 Task: Send an email with the signature Allison Brown with the subject 'Request for feedback' and the message 'I am writing to confirm our meeting time.' from softage.1@softage.net to softage.8@softage.net with an attached document Business_plan.docx and move the email from Sent Items to the folder Recipes
Action: Mouse moved to (101, 454)
Screenshot: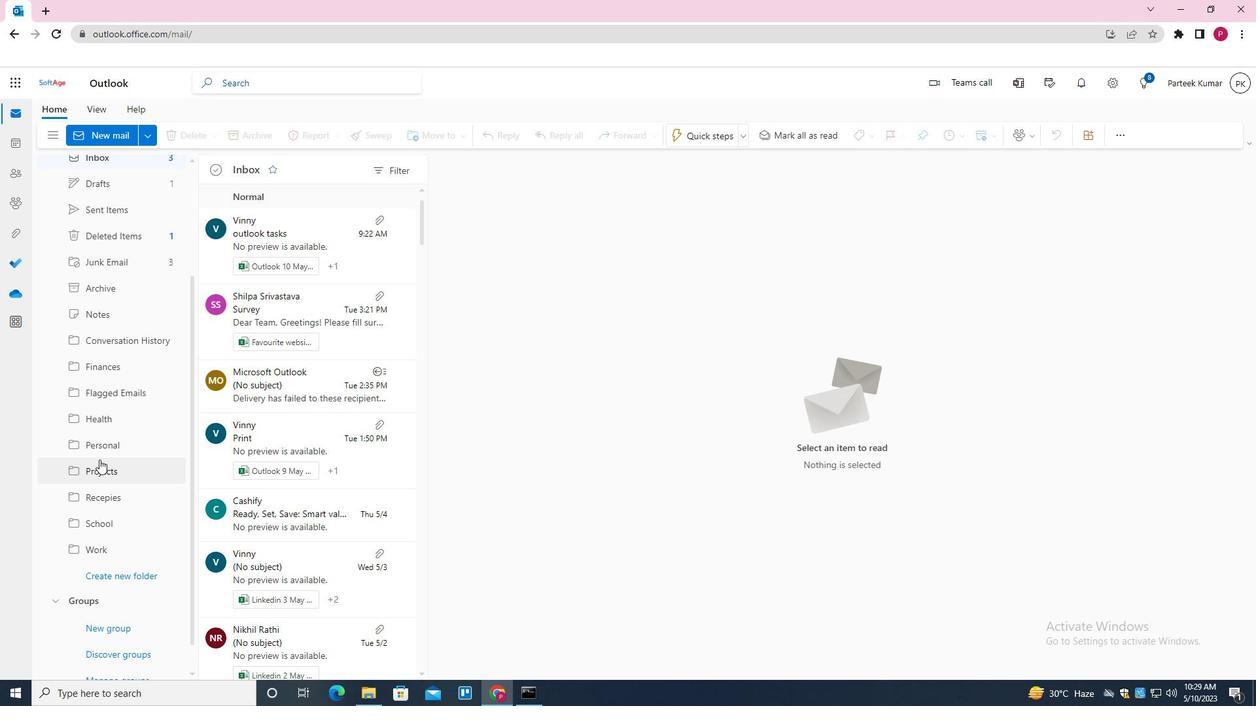 
Action: Mouse scrolled (101, 454) with delta (0, 0)
Screenshot: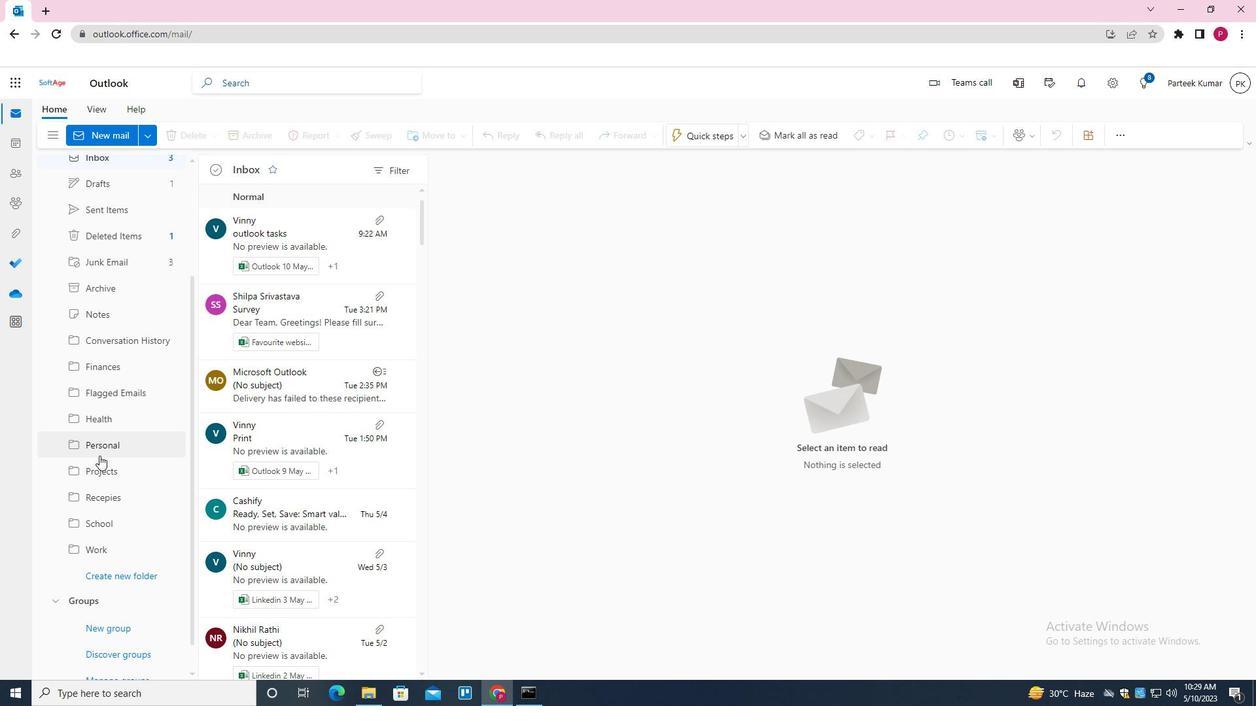 
Action: Mouse moved to (102, 452)
Screenshot: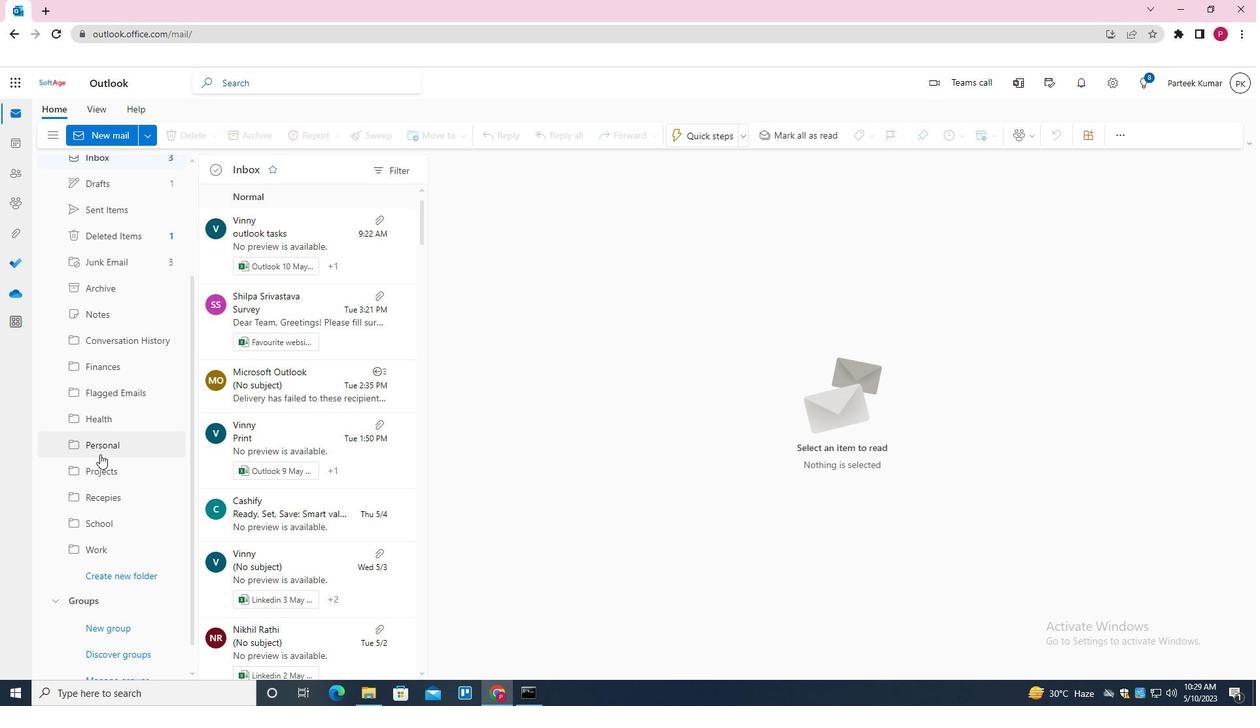 
Action: Mouse scrolled (102, 453) with delta (0, 0)
Screenshot: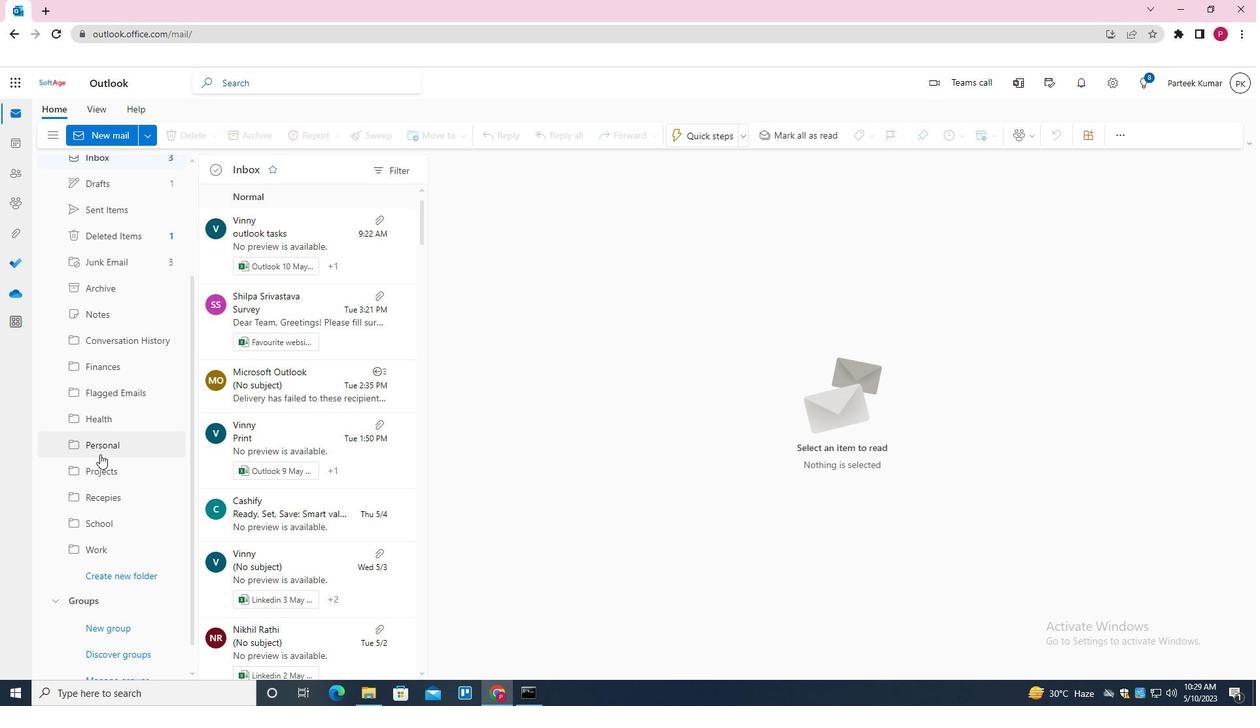 
Action: Mouse moved to (104, 452)
Screenshot: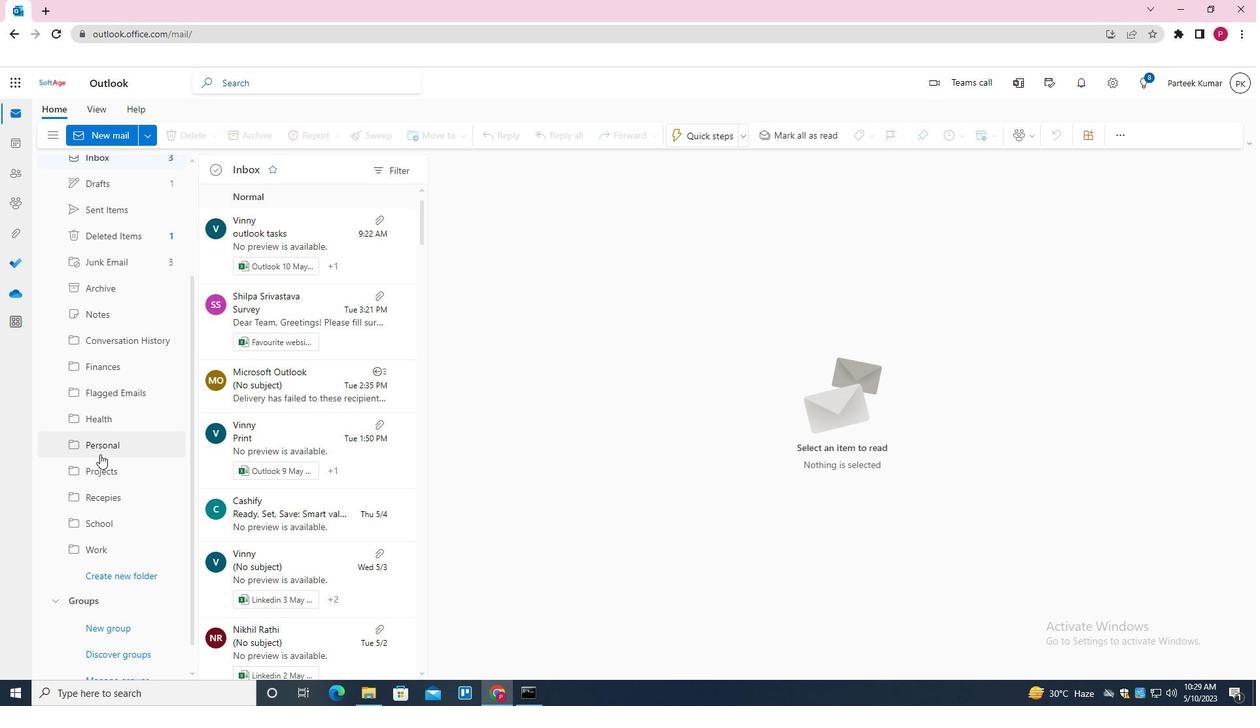 
Action: Mouse scrolled (104, 452) with delta (0, 0)
Screenshot: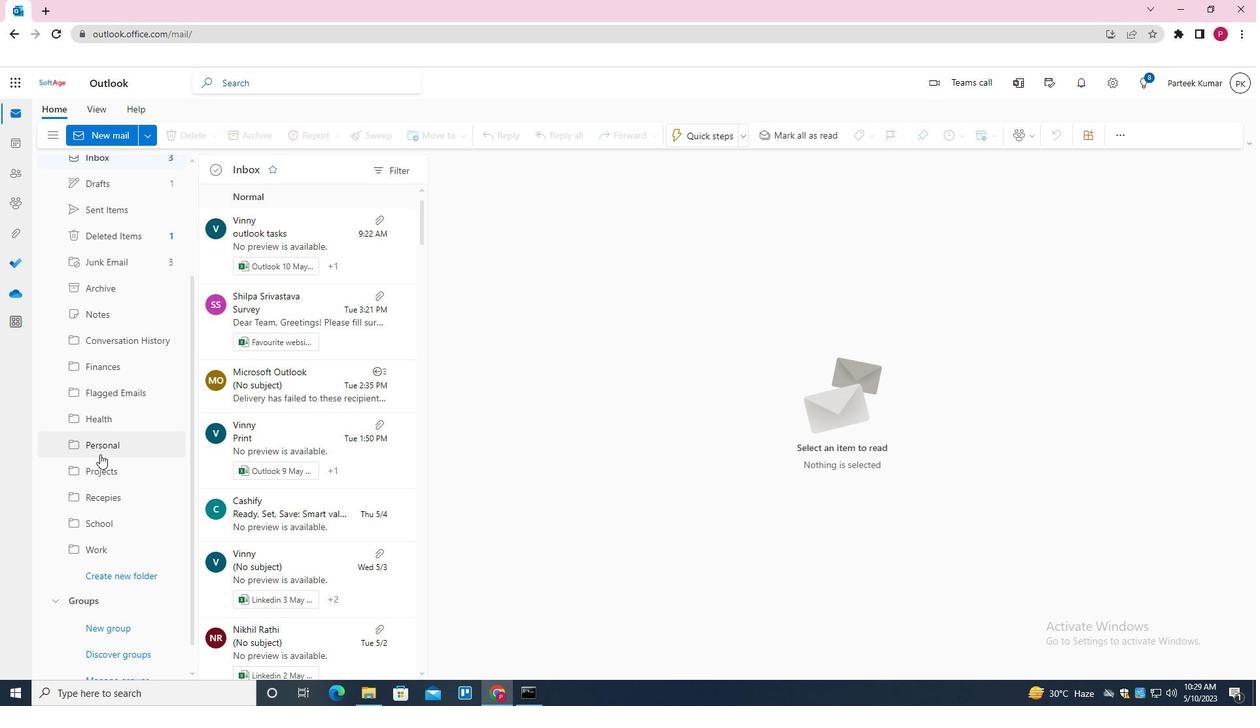 
Action: Mouse moved to (108, 449)
Screenshot: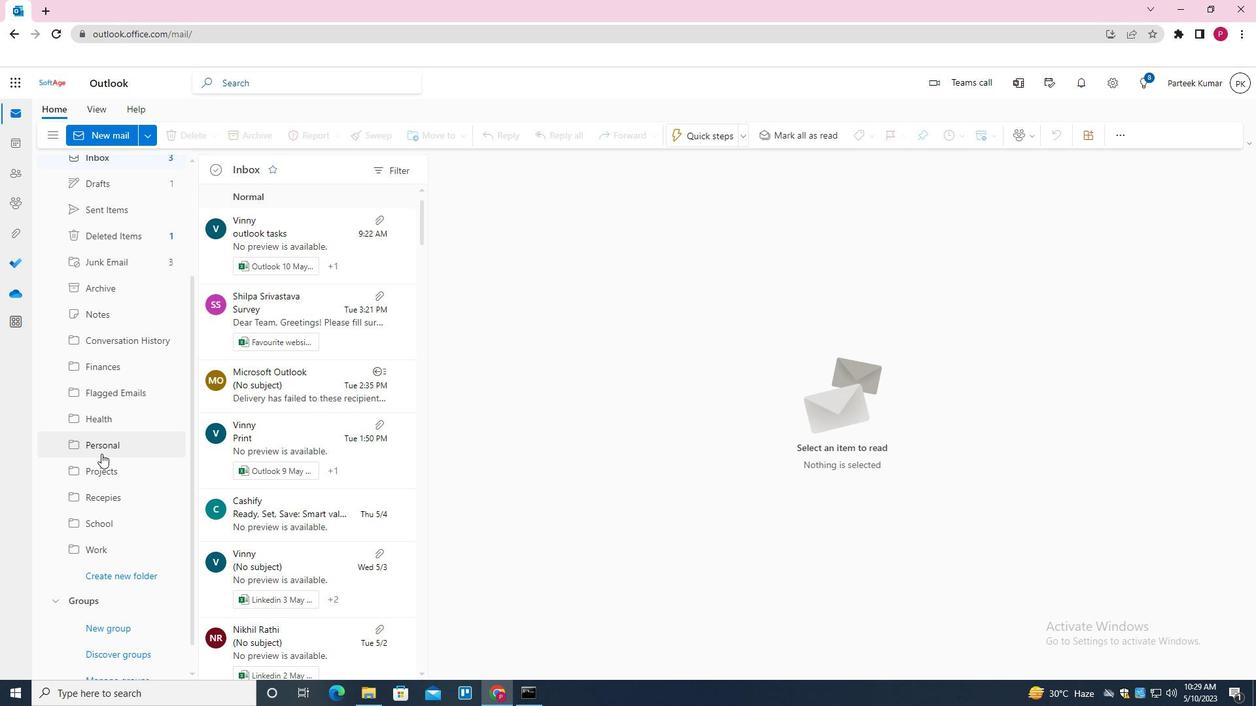
Action: Mouse scrolled (108, 450) with delta (0, 0)
Screenshot: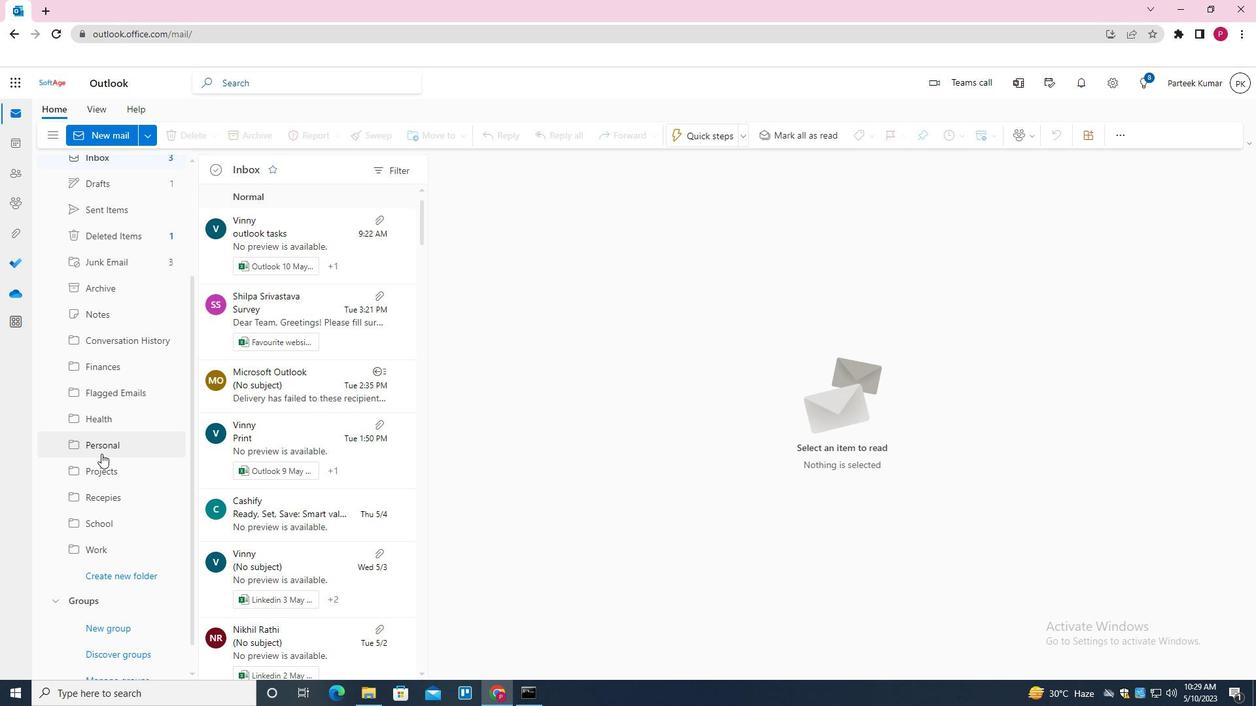 
Action: Mouse moved to (115, 137)
Screenshot: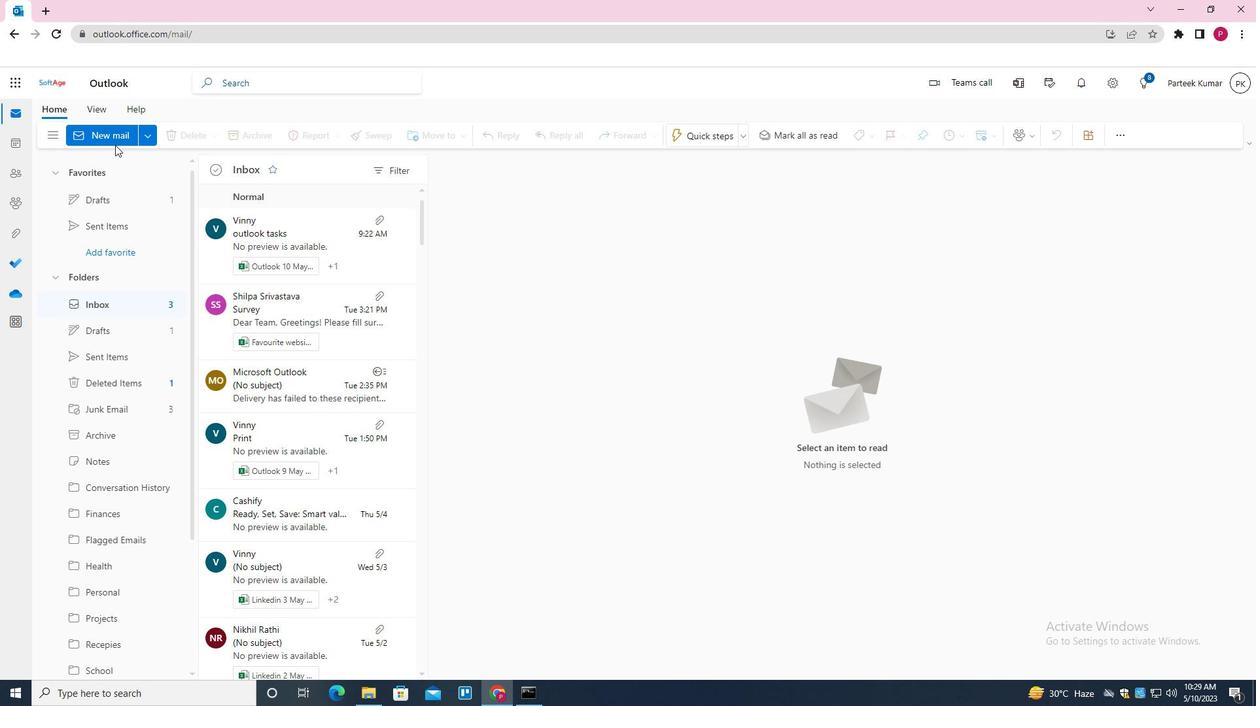 
Action: Mouse pressed left at (115, 137)
Screenshot: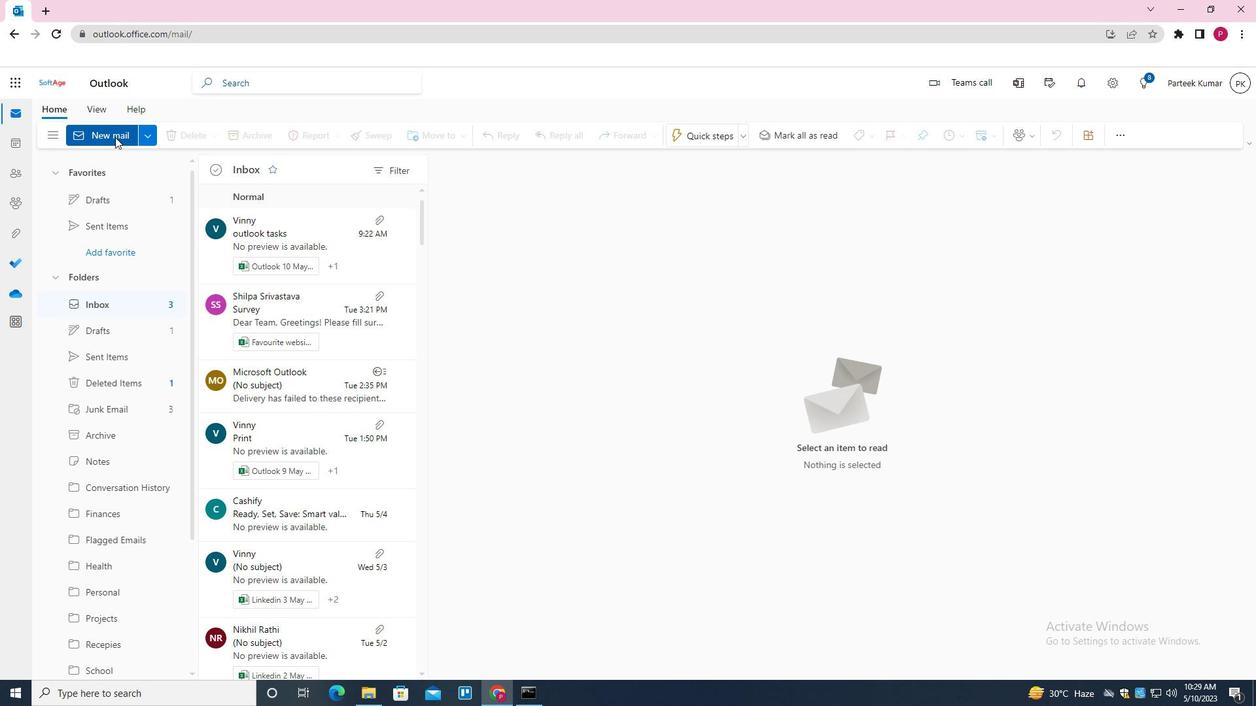 
Action: Mouse moved to (514, 321)
Screenshot: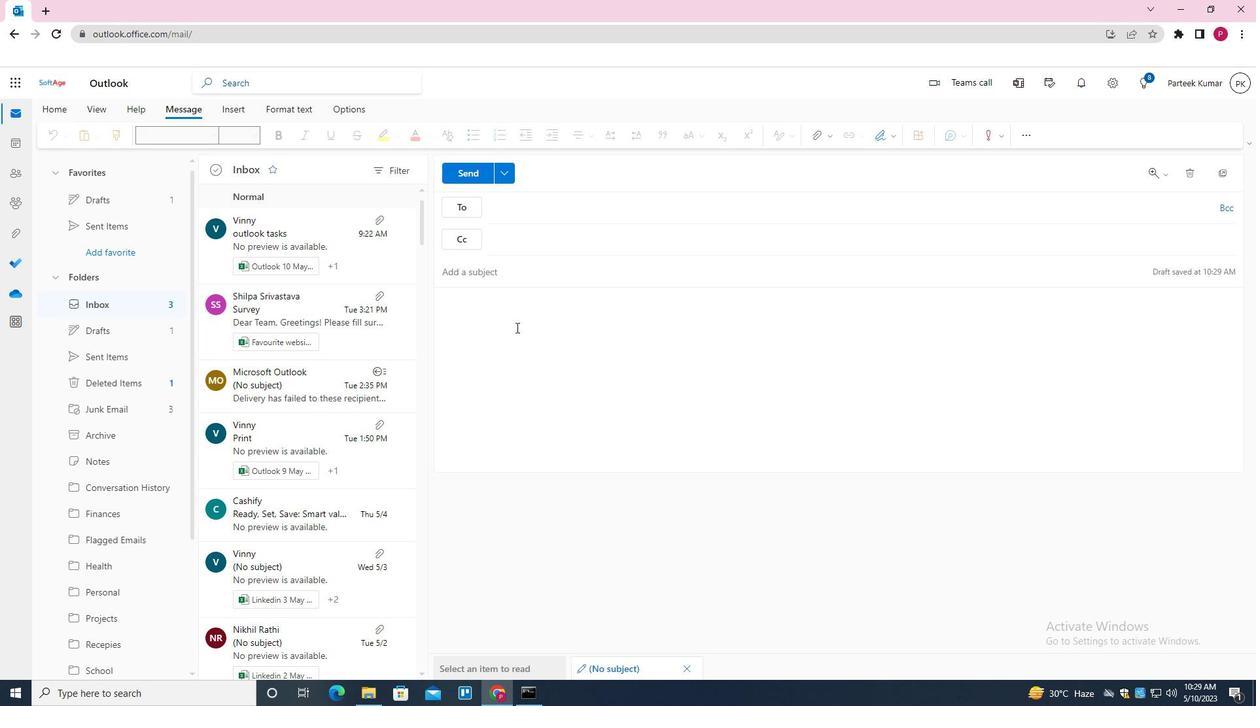 
Action: Mouse pressed left at (514, 321)
Screenshot: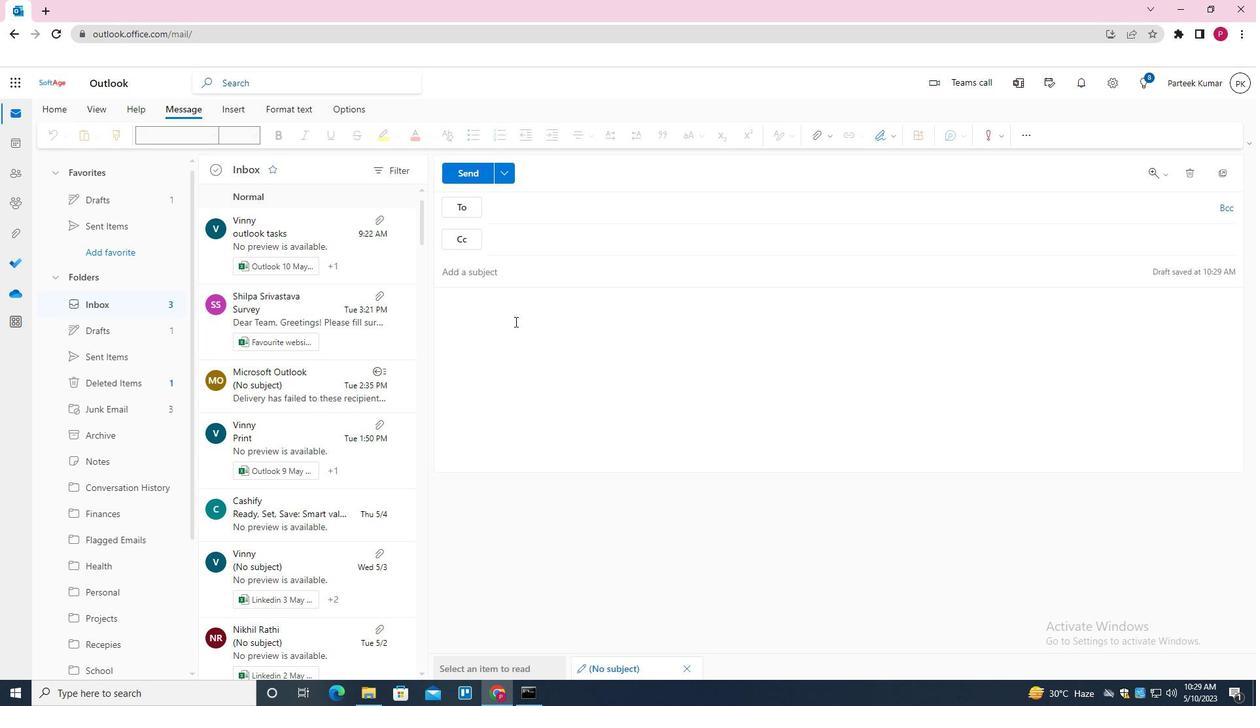 
Action: Mouse moved to (897, 134)
Screenshot: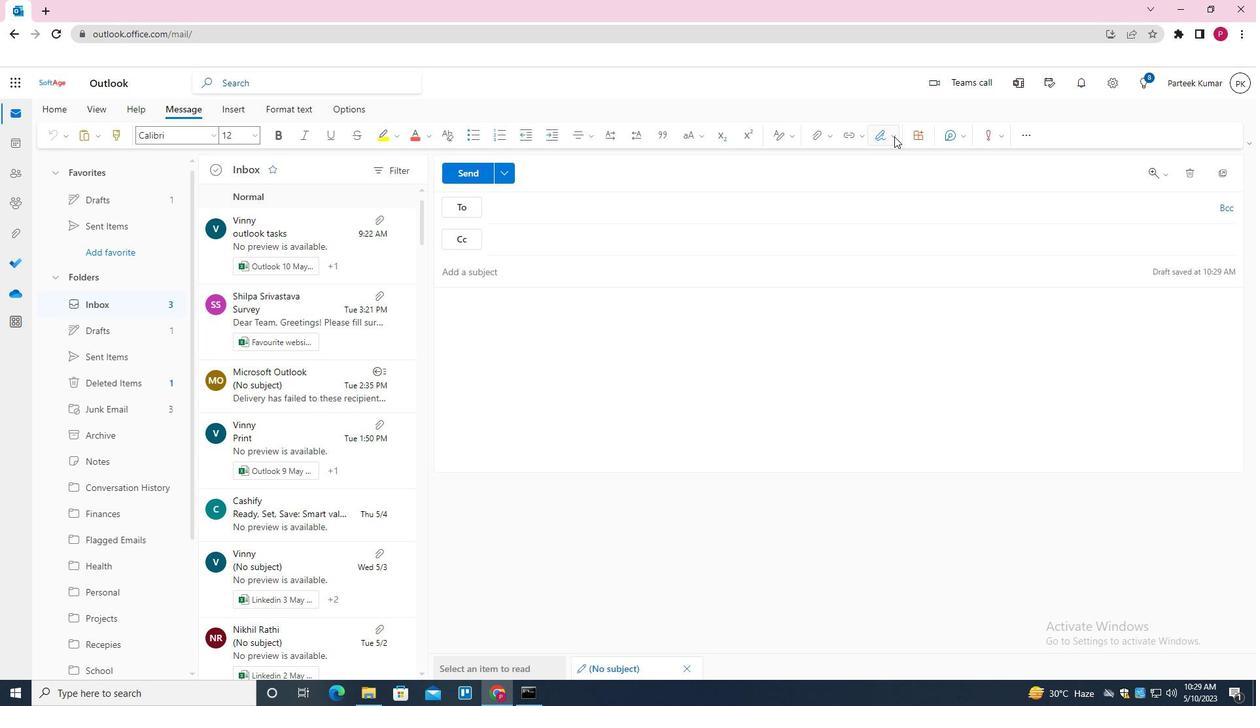 
Action: Mouse pressed left at (897, 134)
Screenshot: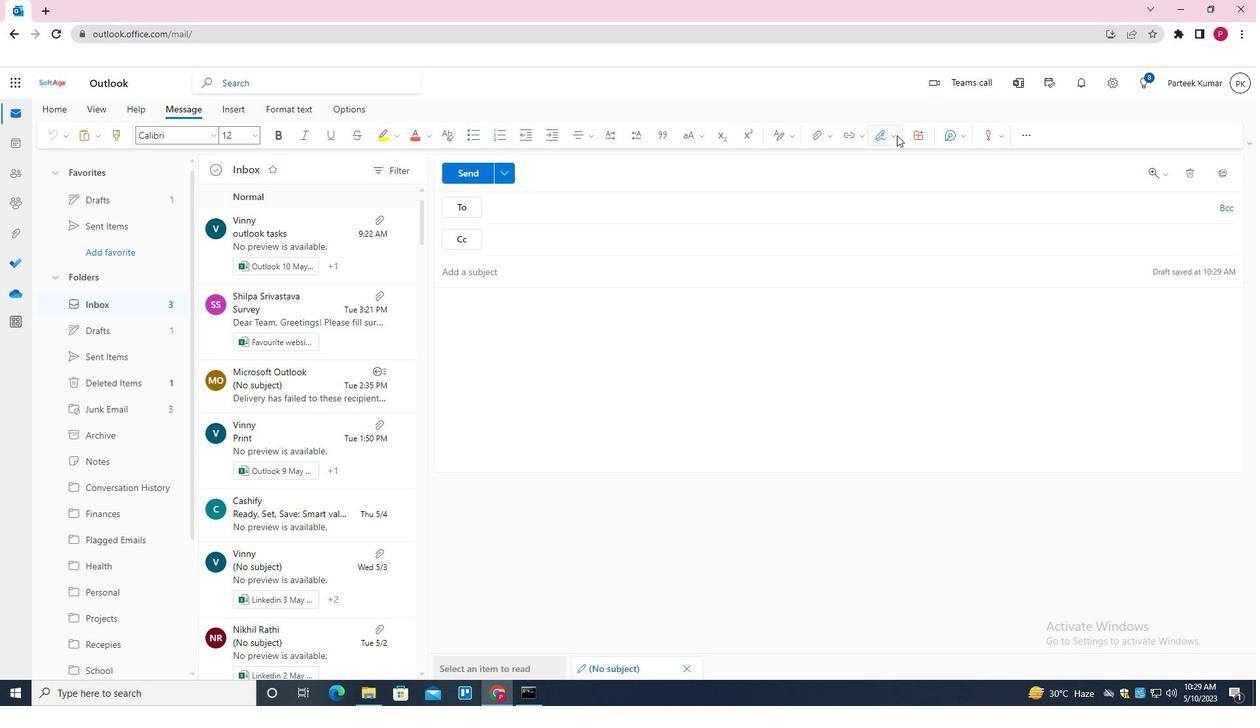 
Action: Mouse moved to (854, 302)
Screenshot: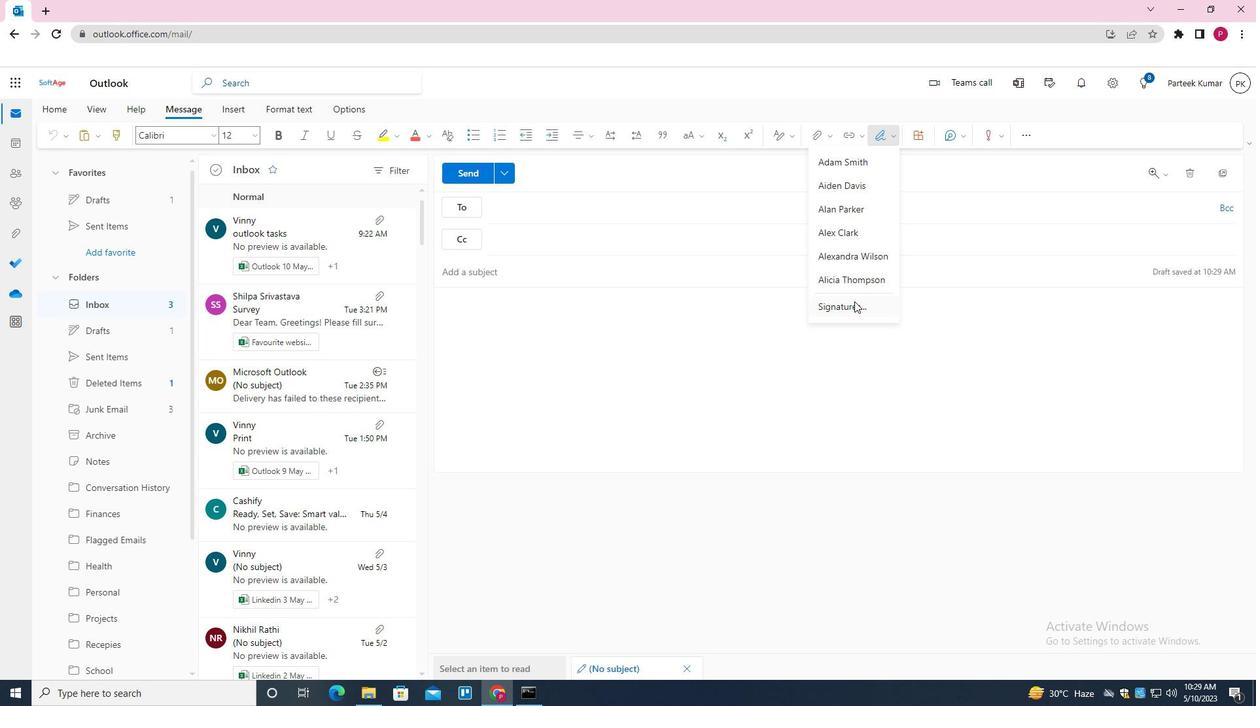 
Action: Mouse pressed left at (854, 302)
Screenshot: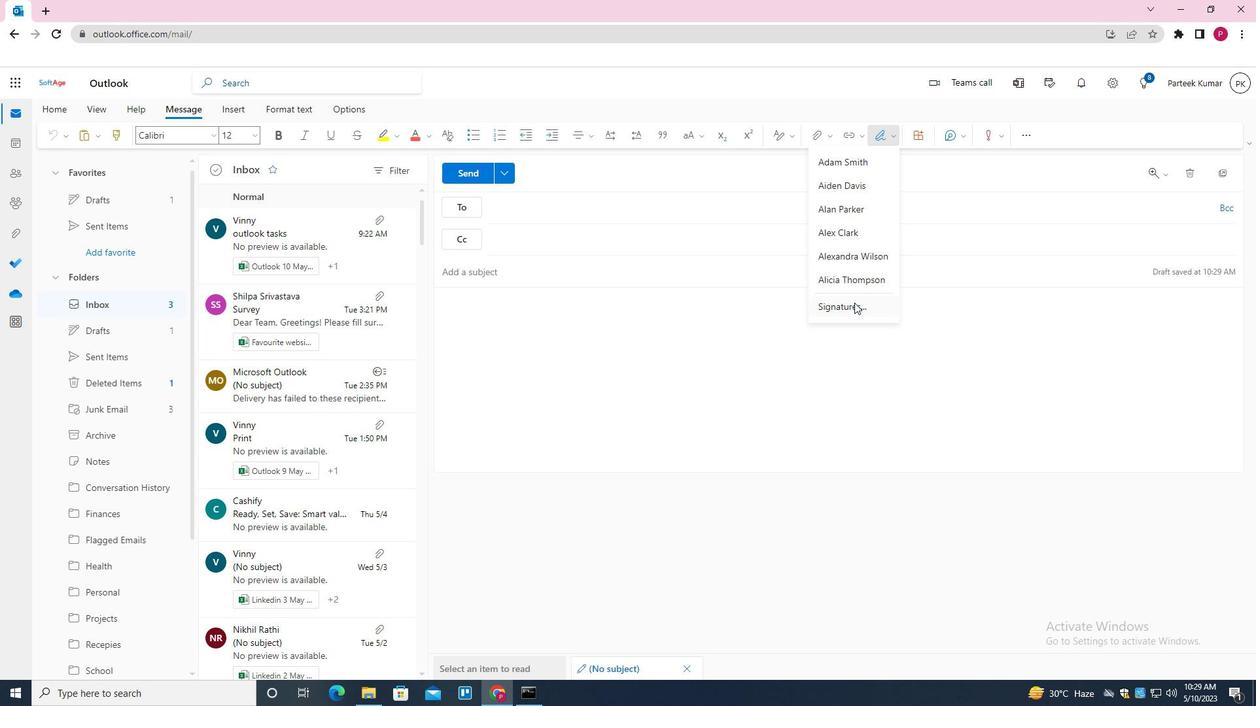 
Action: Mouse moved to (543, 213)
Screenshot: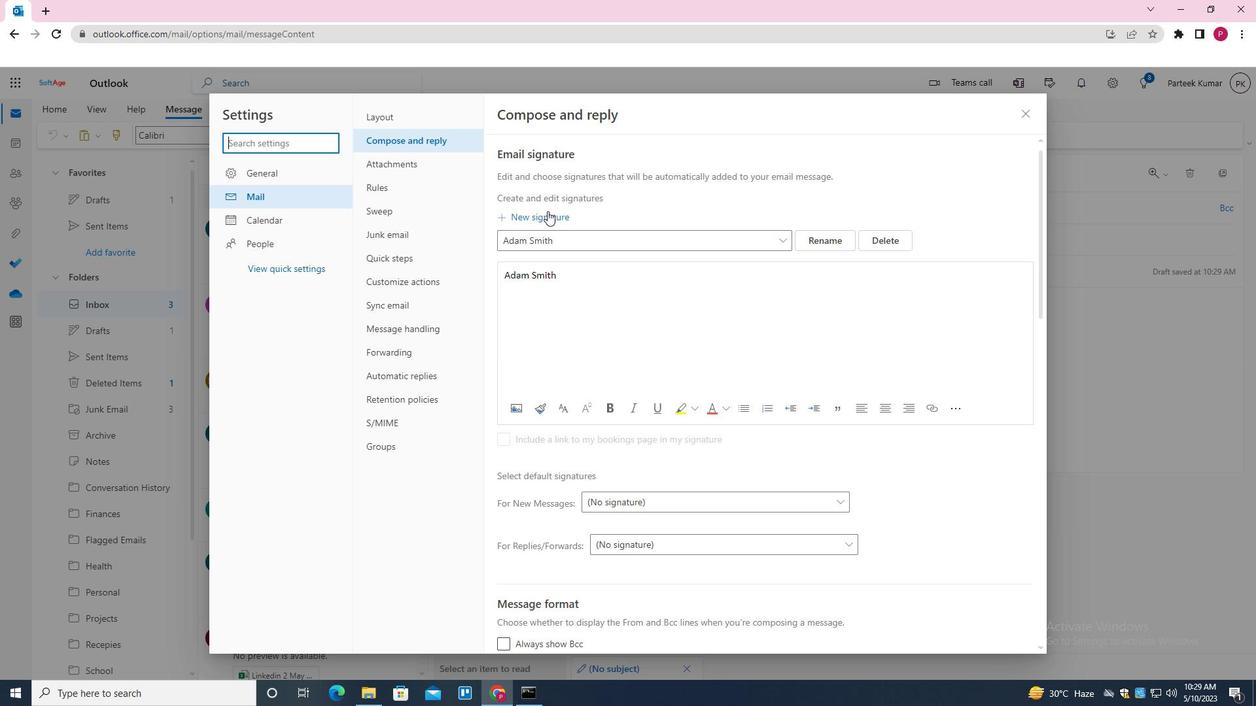 
Action: Mouse pressed left at (543, 213)
Screenshot: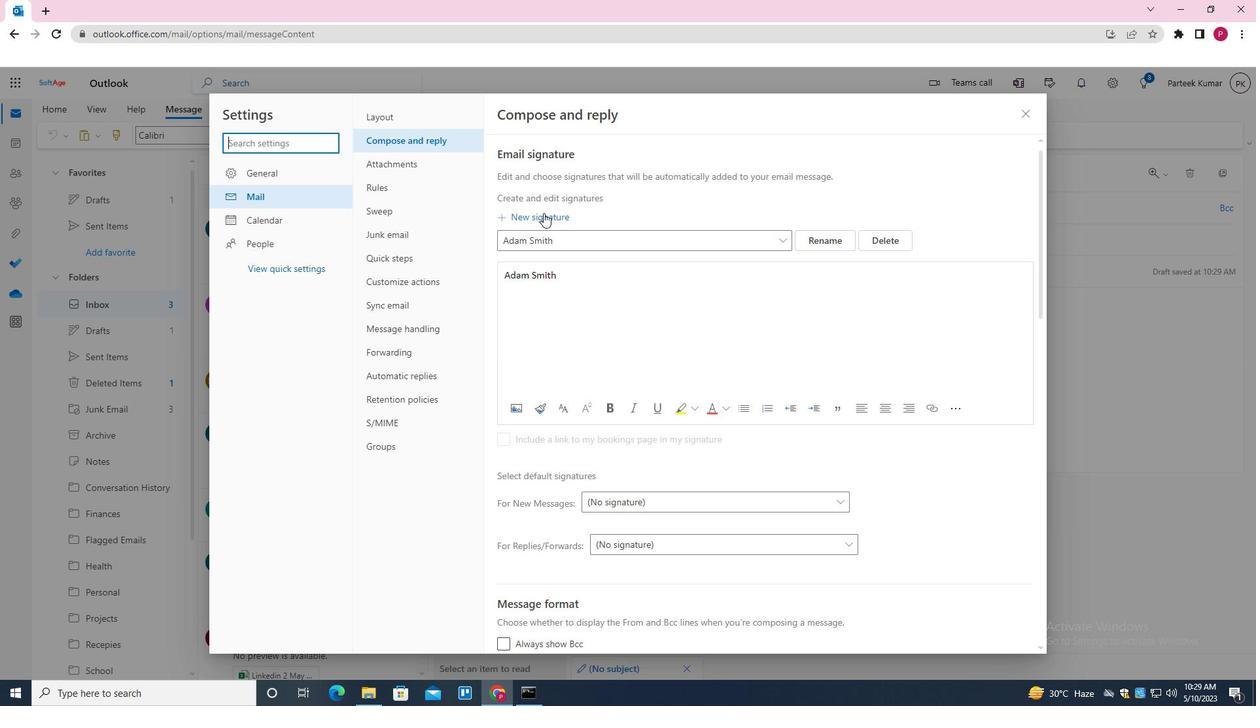 
Action: Mouse moved to (555, 238)
Screenshot: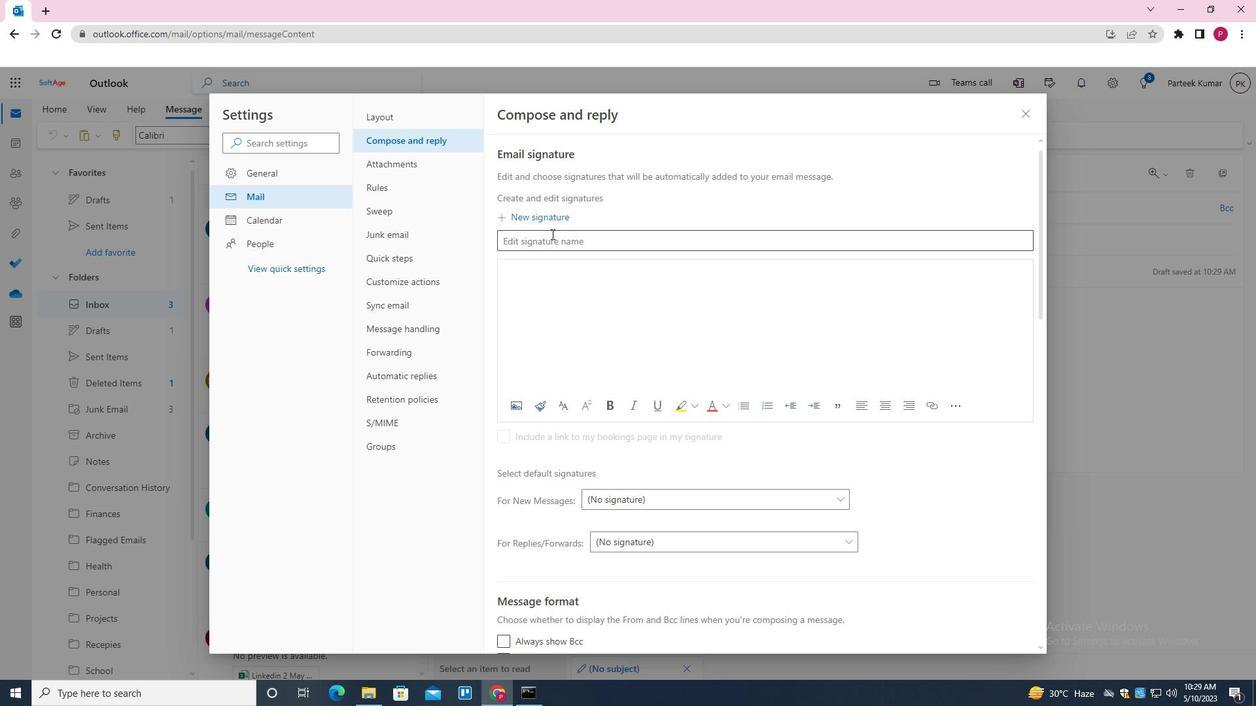 
Action: Mouse pressed left at (555, 238)
Screenshot: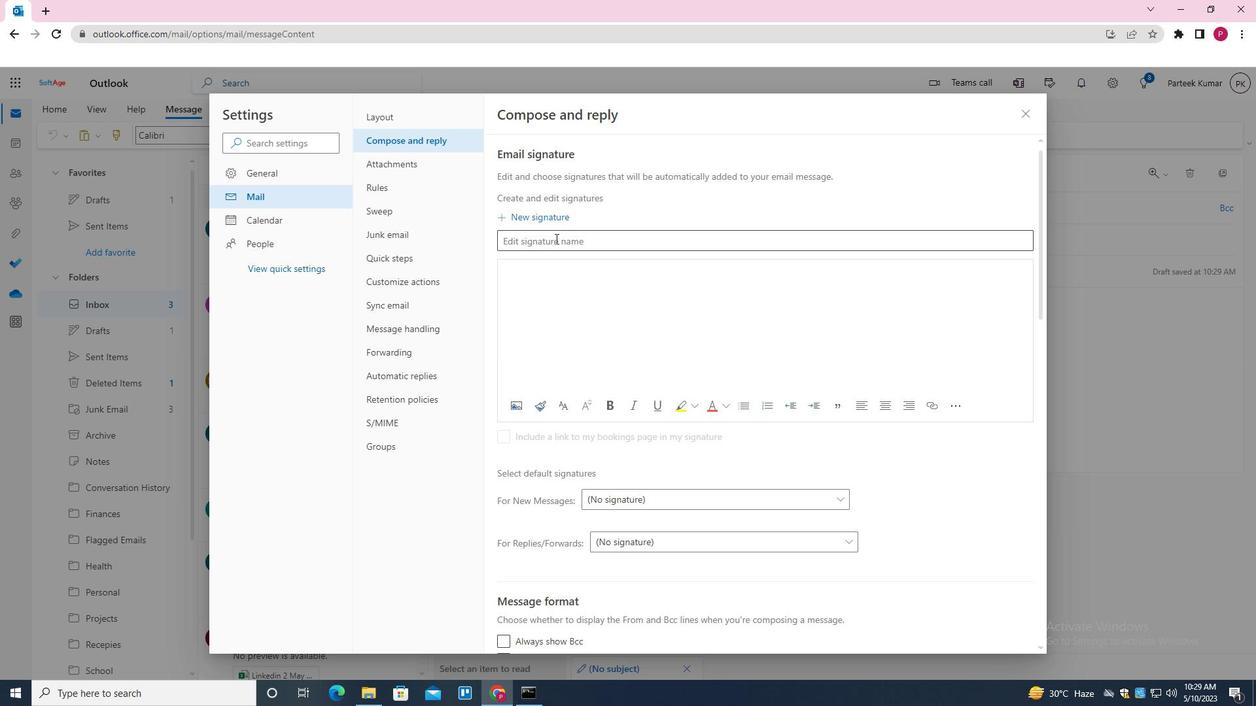 
Action: Key pressed <Key.shift>ALLISON<Key.space><Key.shift>BROWN
Screenshot: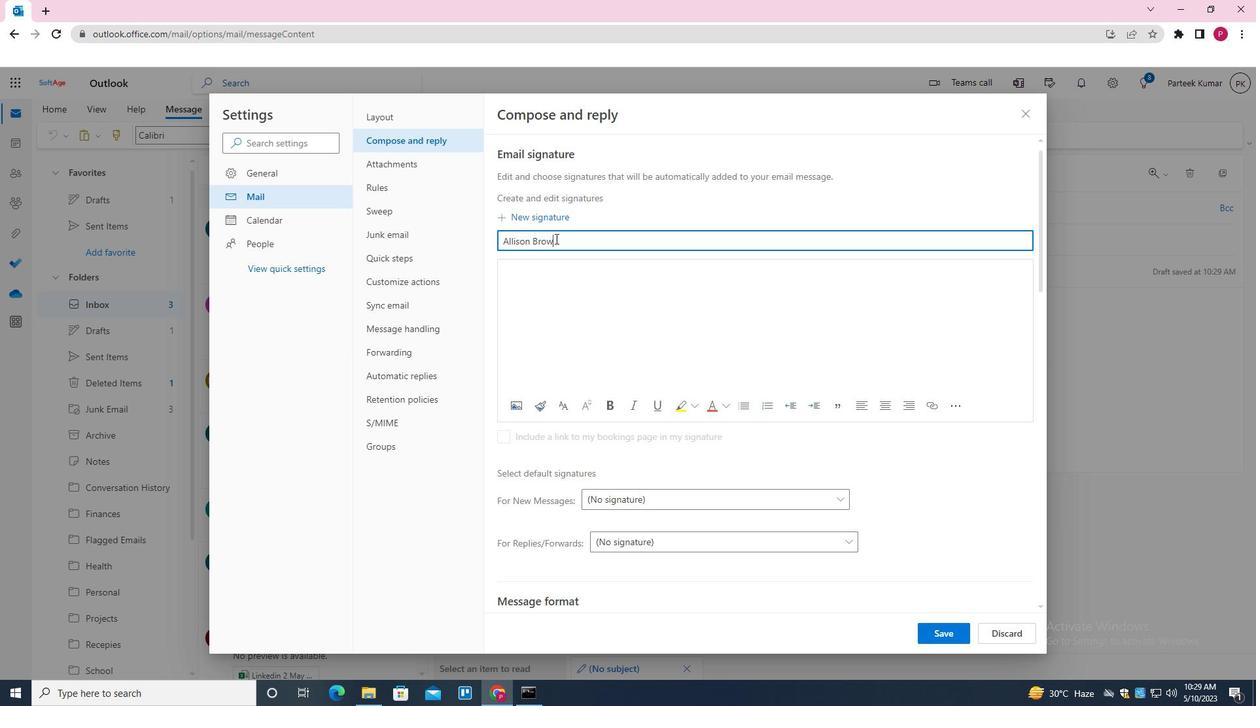 
Action: Mouse moved to (584, 284)
Screenshot: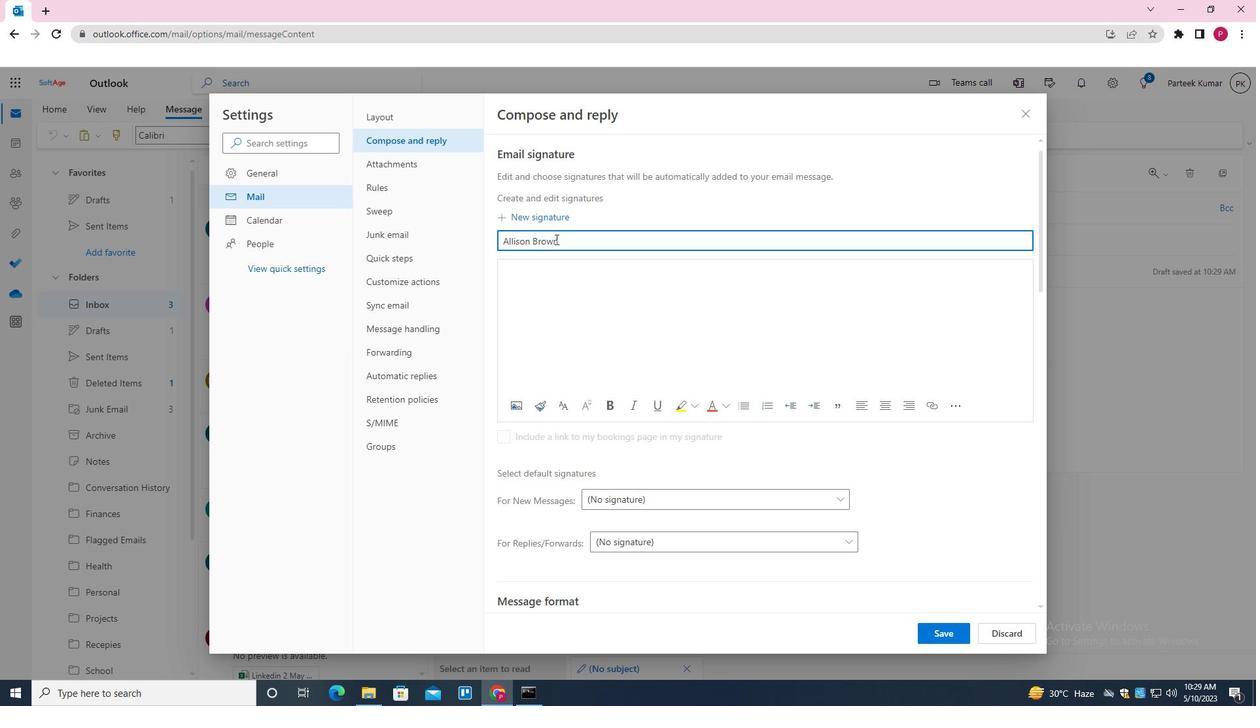 
Action: Mouse pressed left at (584, 284)
Screenshot: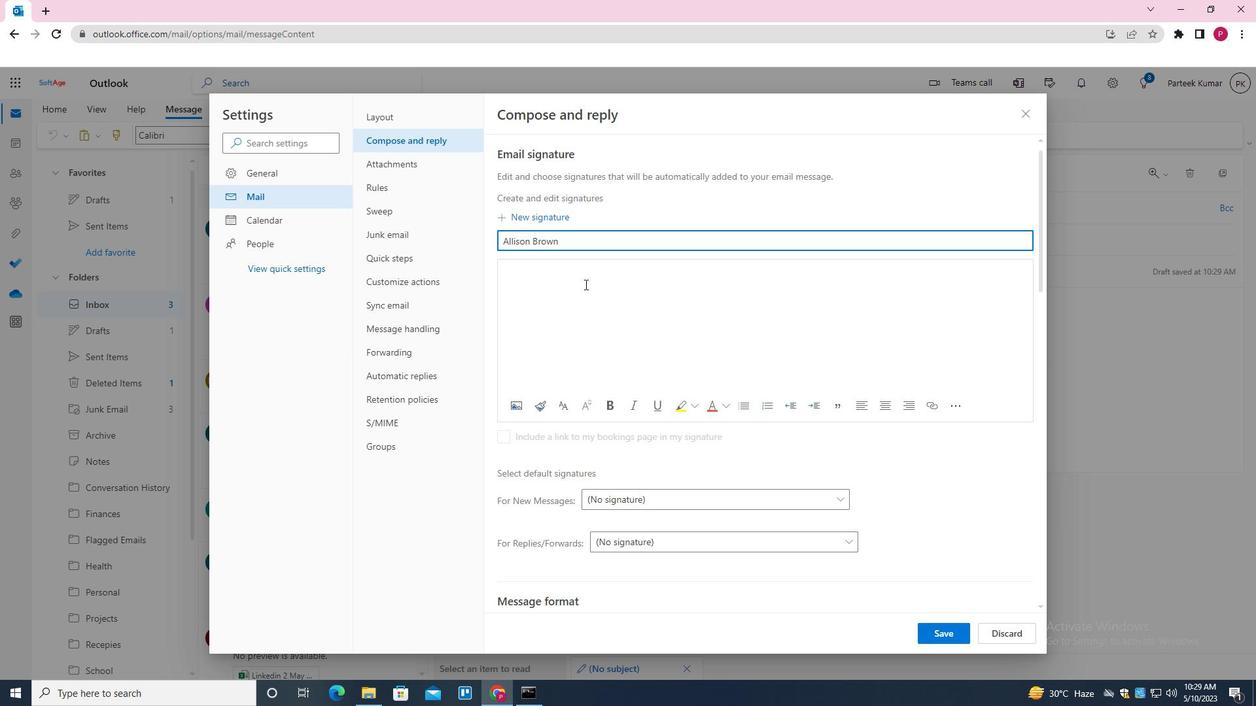 
Action: Key pressed <Key.shift>ALLISON<Key.space><Key.shift>BROWN<Key.space>
Screenshot: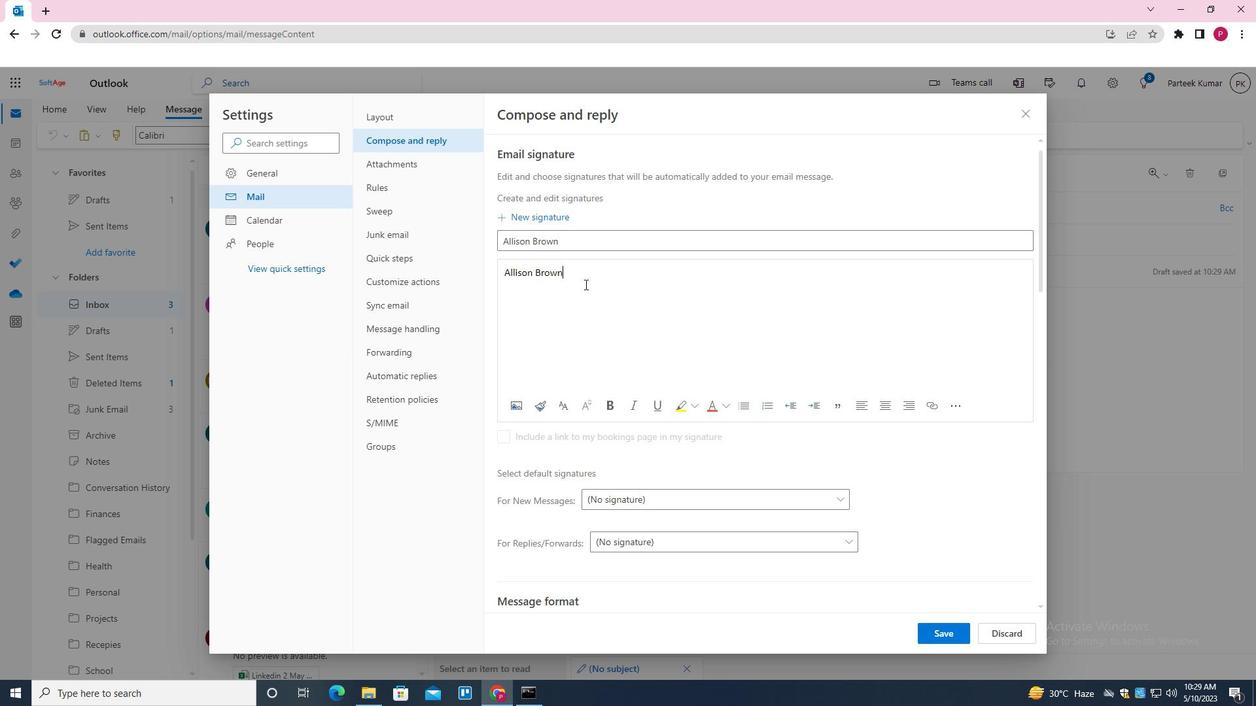 
Action: Mouse moved to (928, 633)
Screenshot: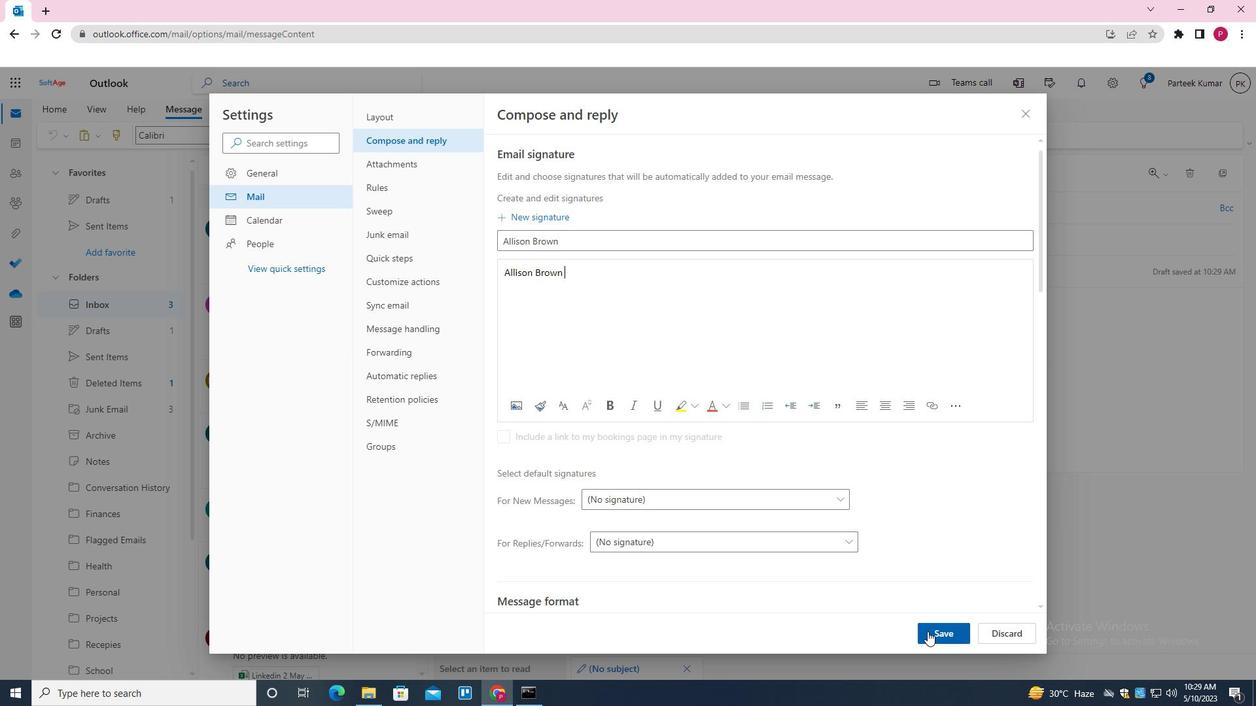 
Action: Mouse pressed left at (928, 633)
Screenshot: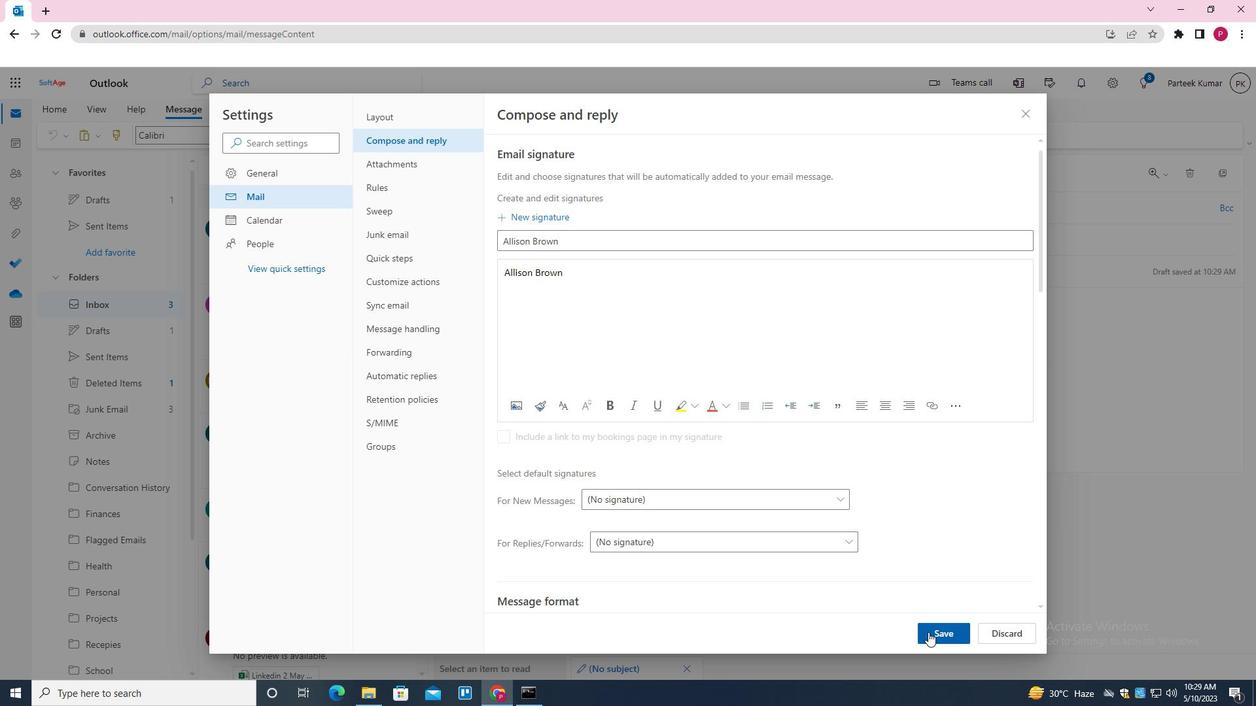 
Action: Mouse moved to (1020, 115)
Screenshot: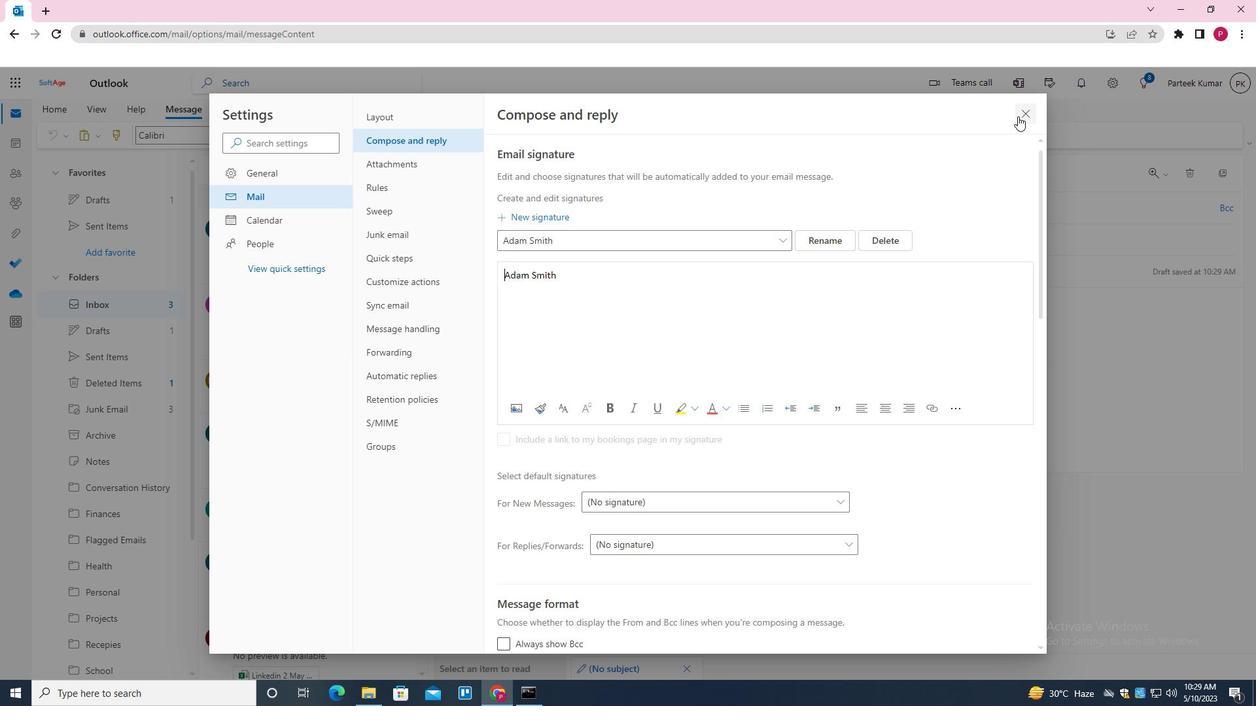 
Action: Mouse pressed left at (1020, 115)
Screenshot: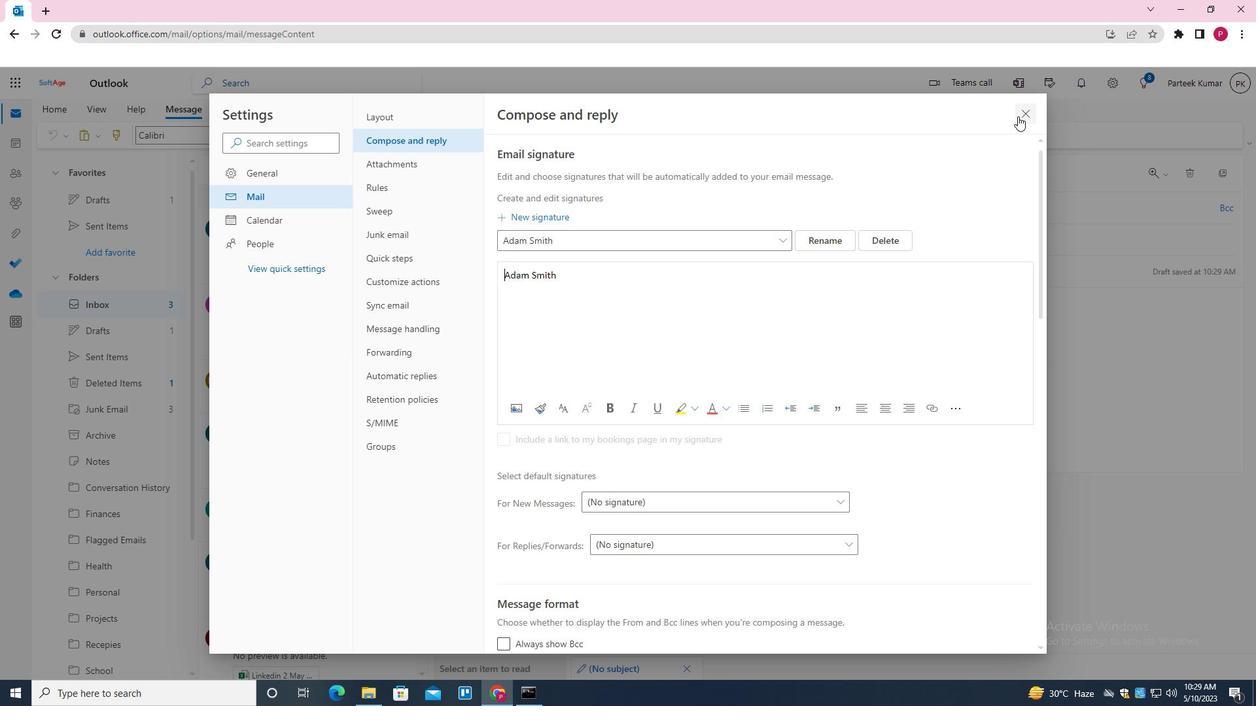 
Action: Mouse moved to (636, 327)
Screenshot: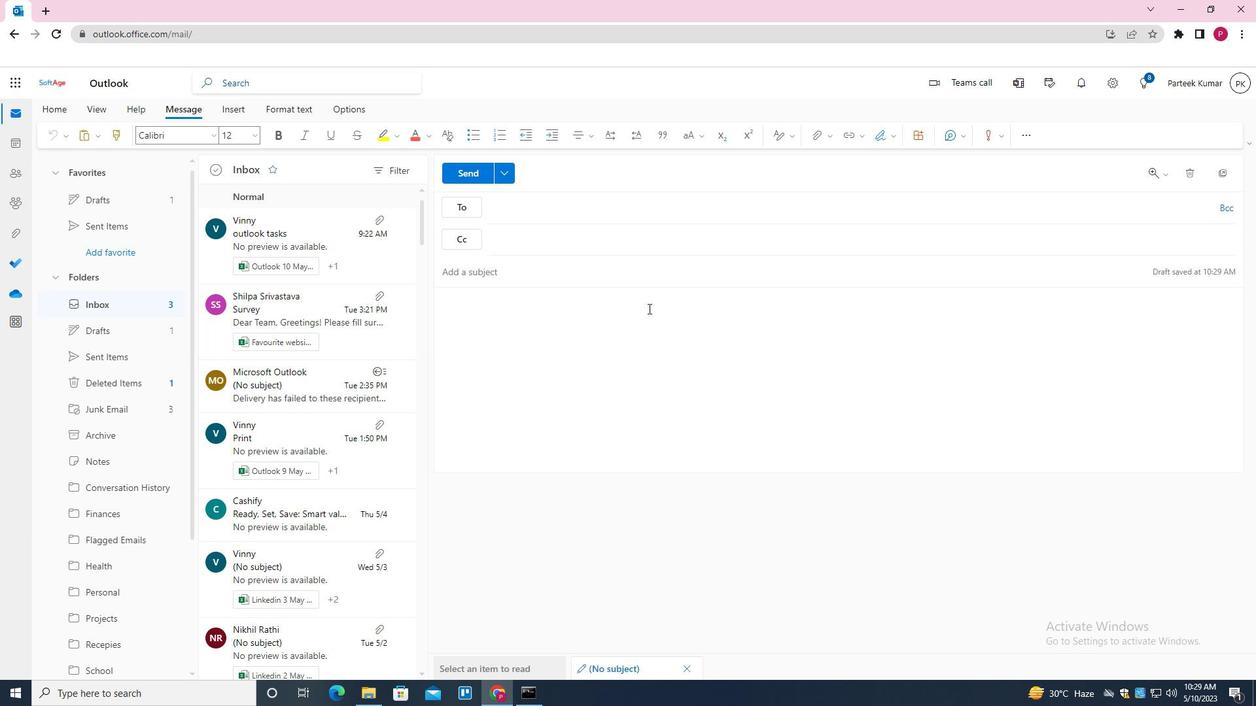 
Action: Mouse pressed left at (636, 327)
Screenshot: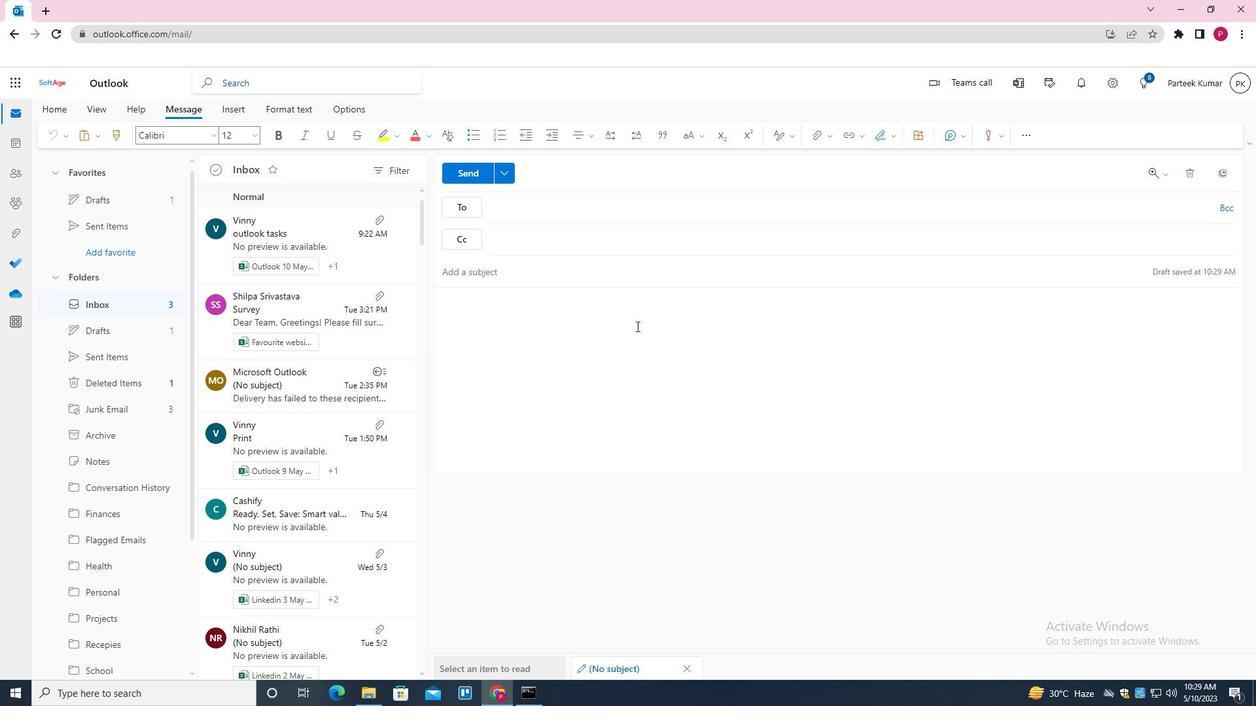 
Action: Mouse moved to (893, 134)
Screenshot: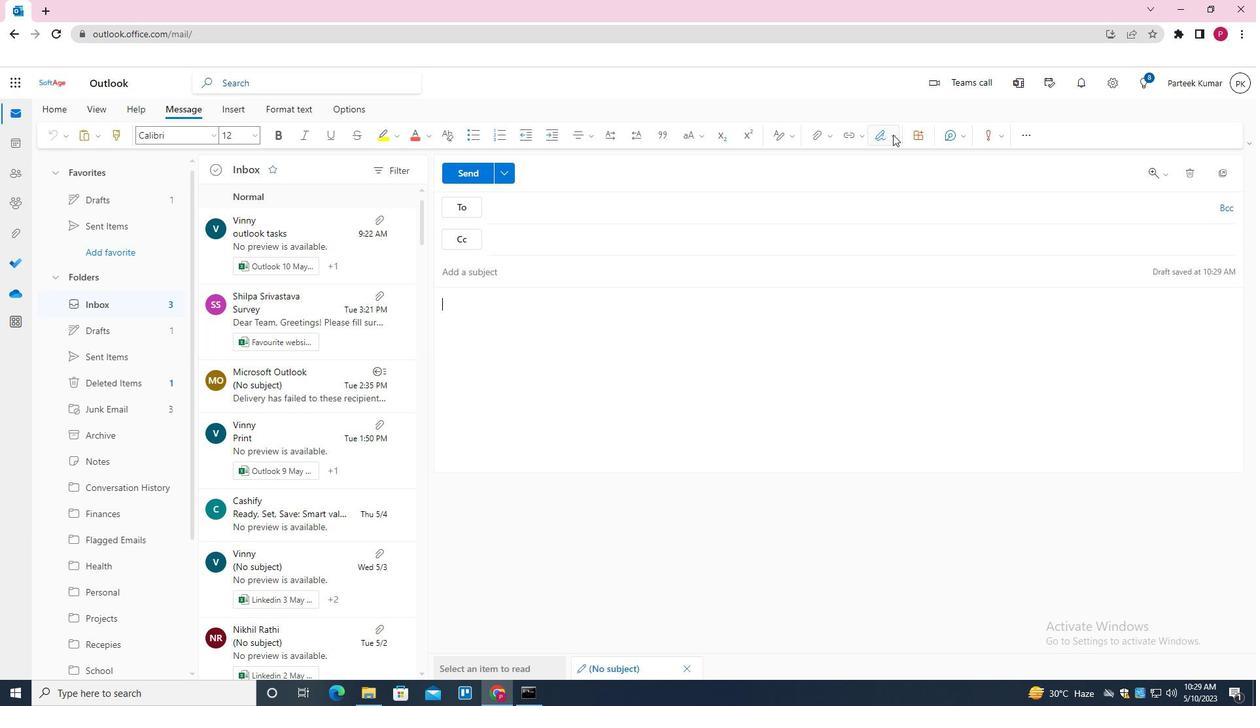 
Action: Mouse pressed left at (893, 134)
Screenshot: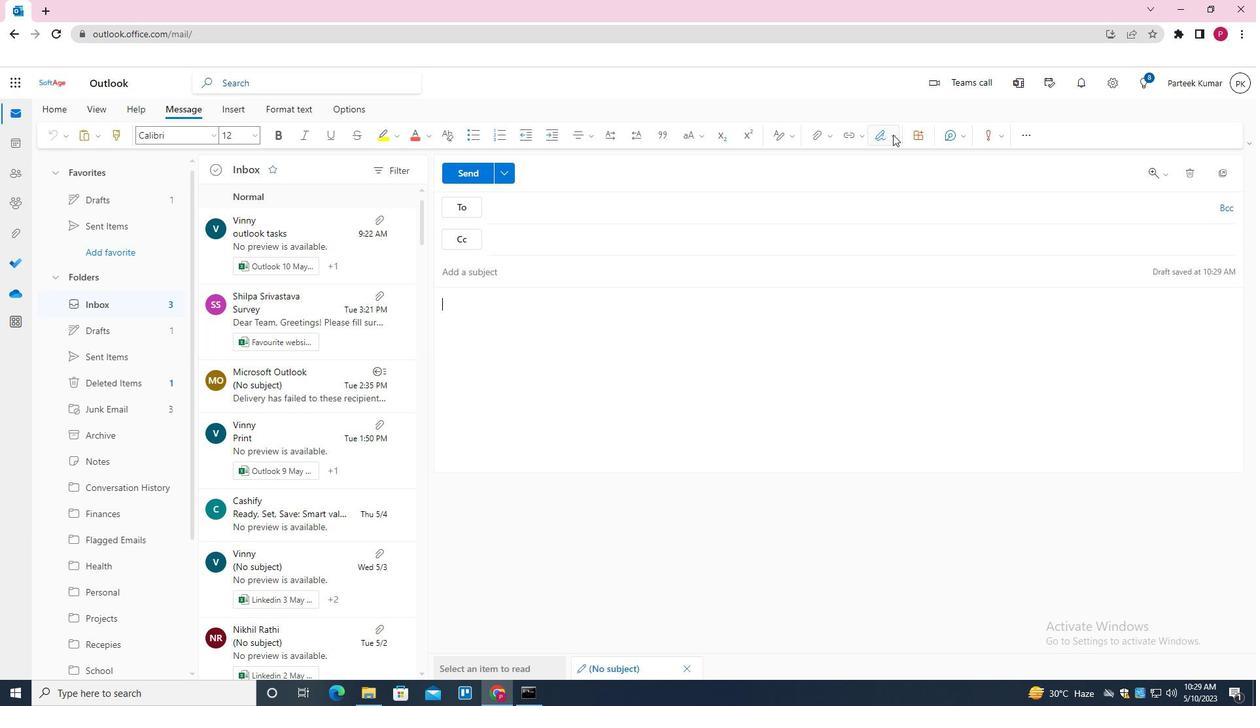 
Action: Mouse moved to (846, 306)
Screenshot: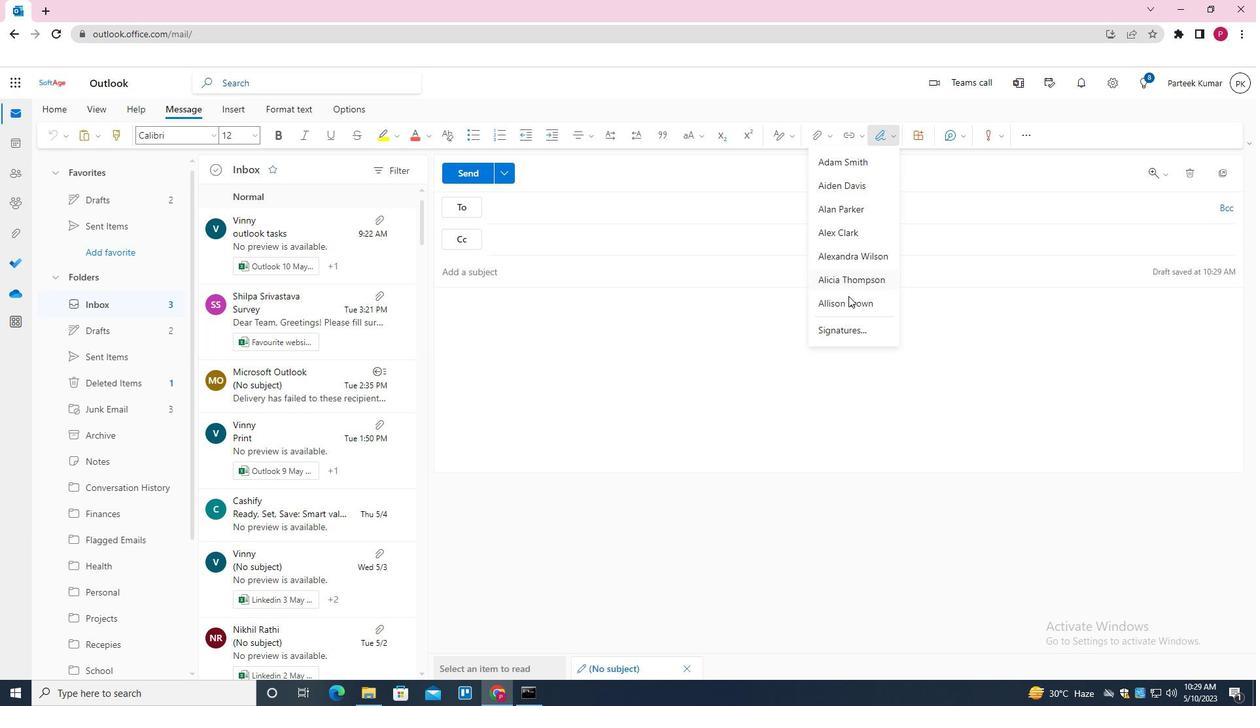 
Action: Mouse pressed left at (846, 306)
Screenshot: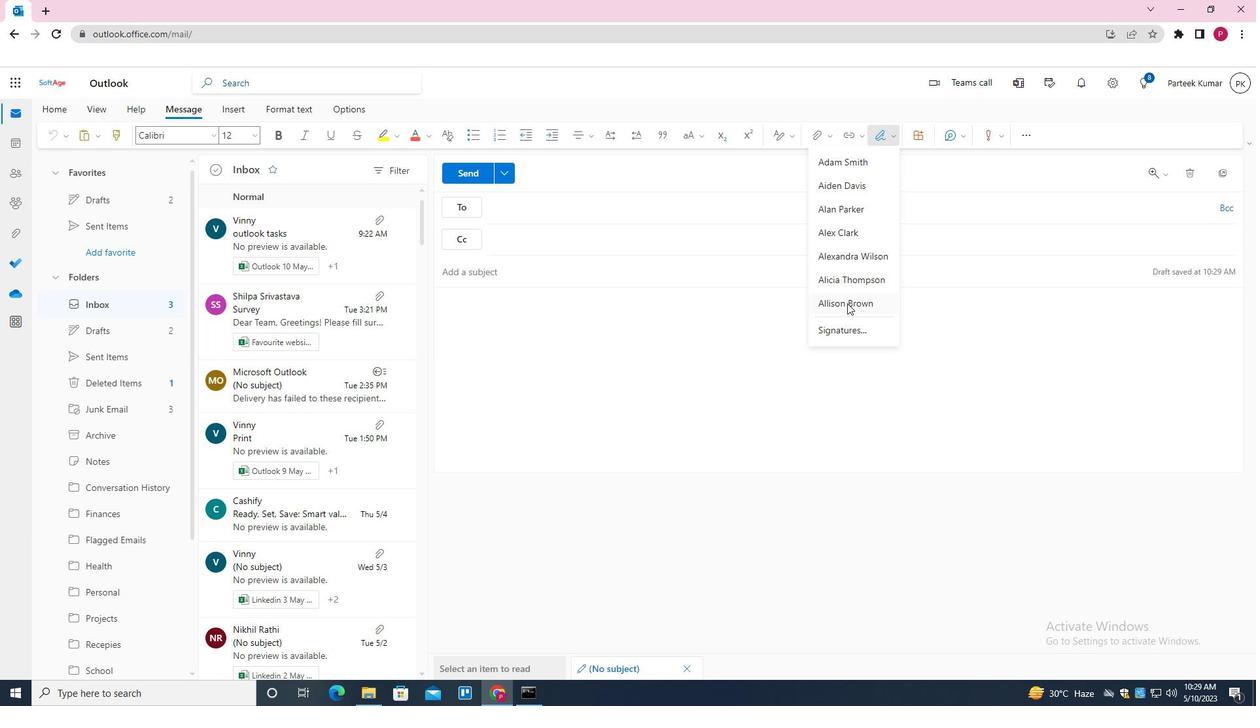 
Action: Mouse moved to (508, 274)
Screenshot: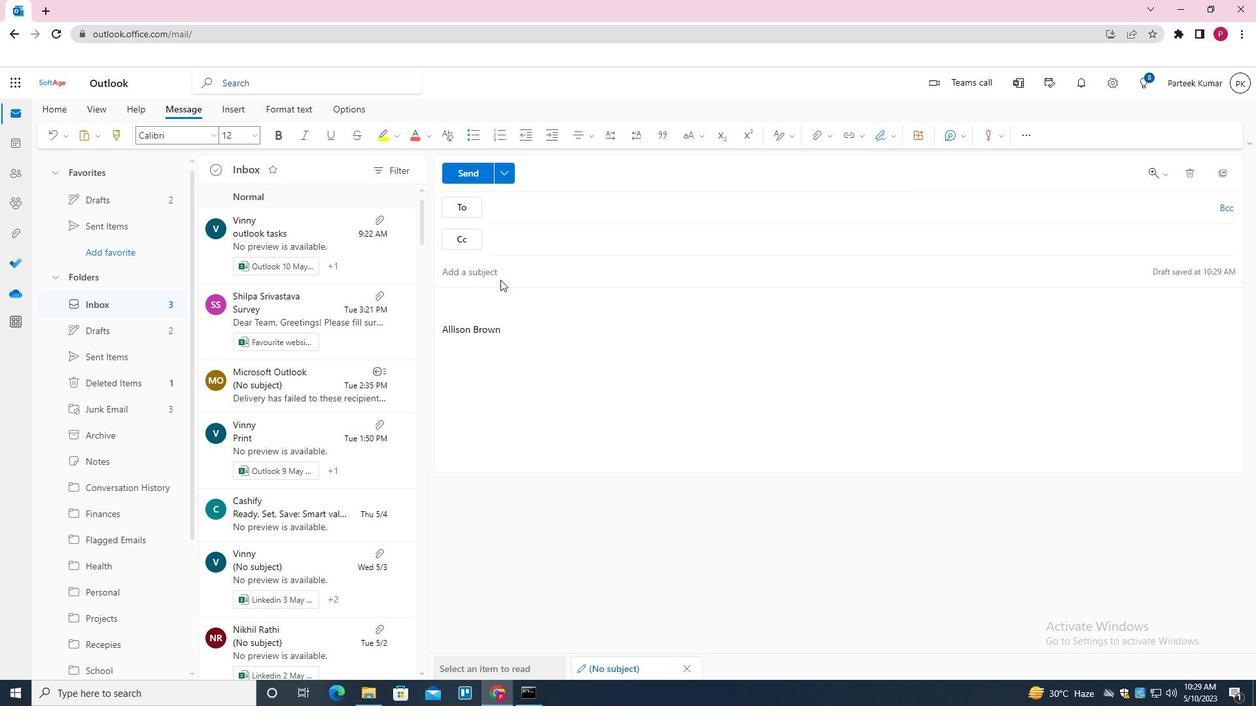 
Action: Mouse pressed left at (508, 274)
Screenshot: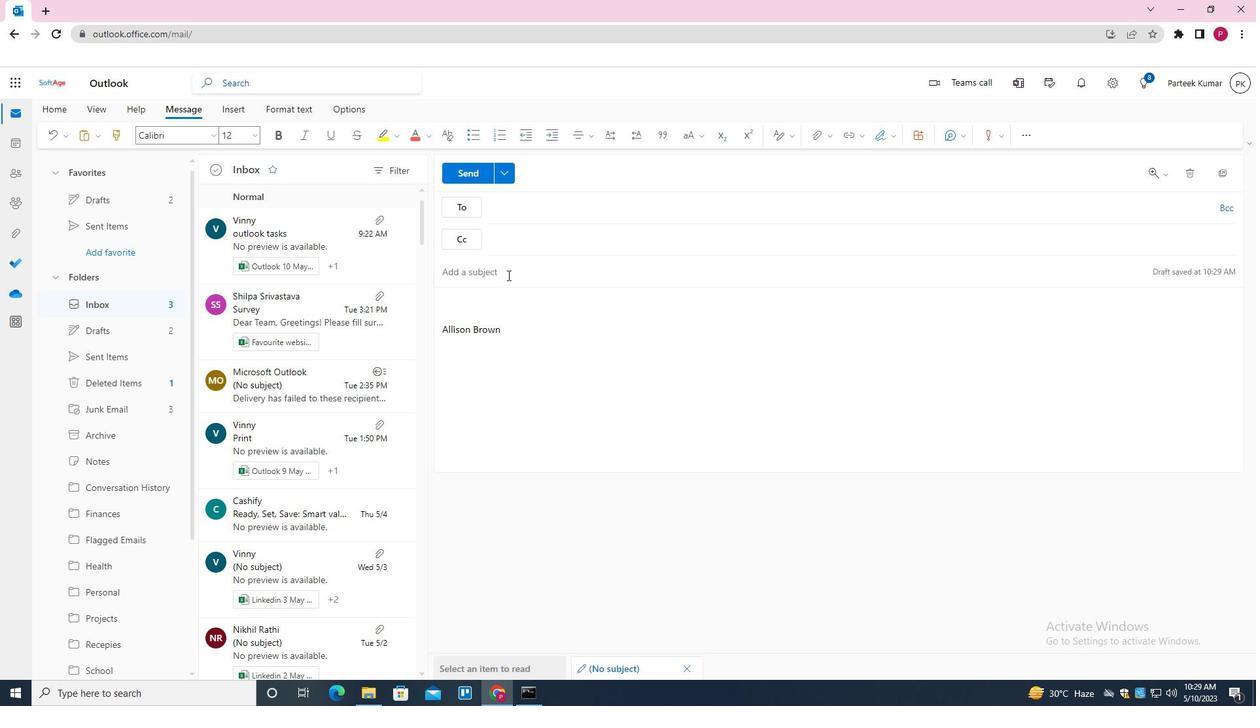
Action: Key pressed <Key.shift>REQUEST<Key.space>FOR<Key.space>D<Key.backspace>FEEDBACK<Key.space>
Screenshot: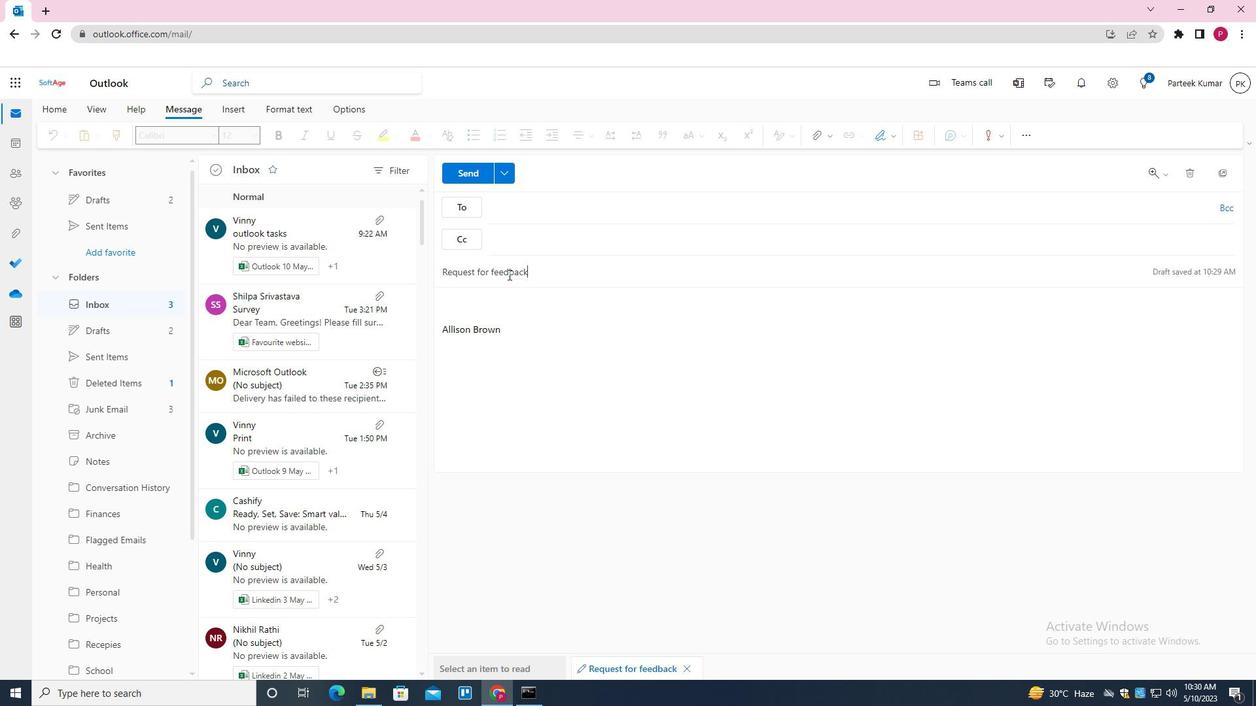 
Action: Mouse moved to (554, 210)
Screenshot: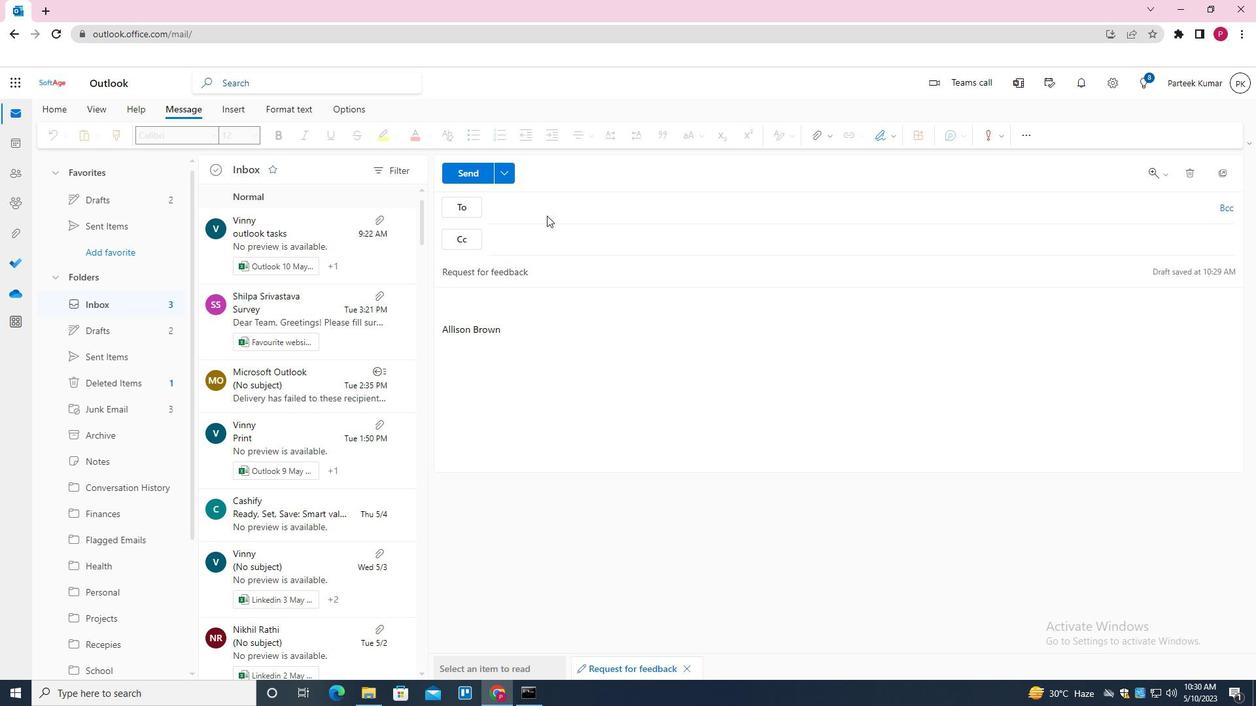 
Action: Mouse pressed left at (554, 210)
Screenshot: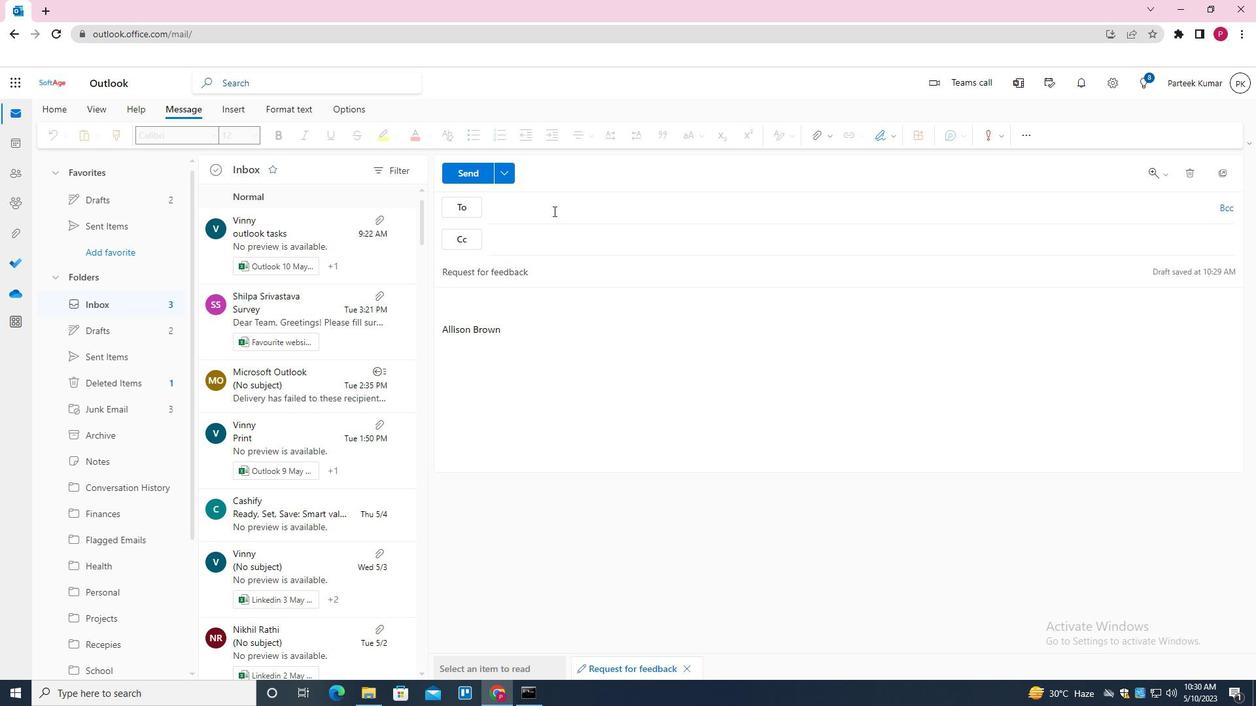 
Action: Mouse moved to (471, 294)
Screenshot: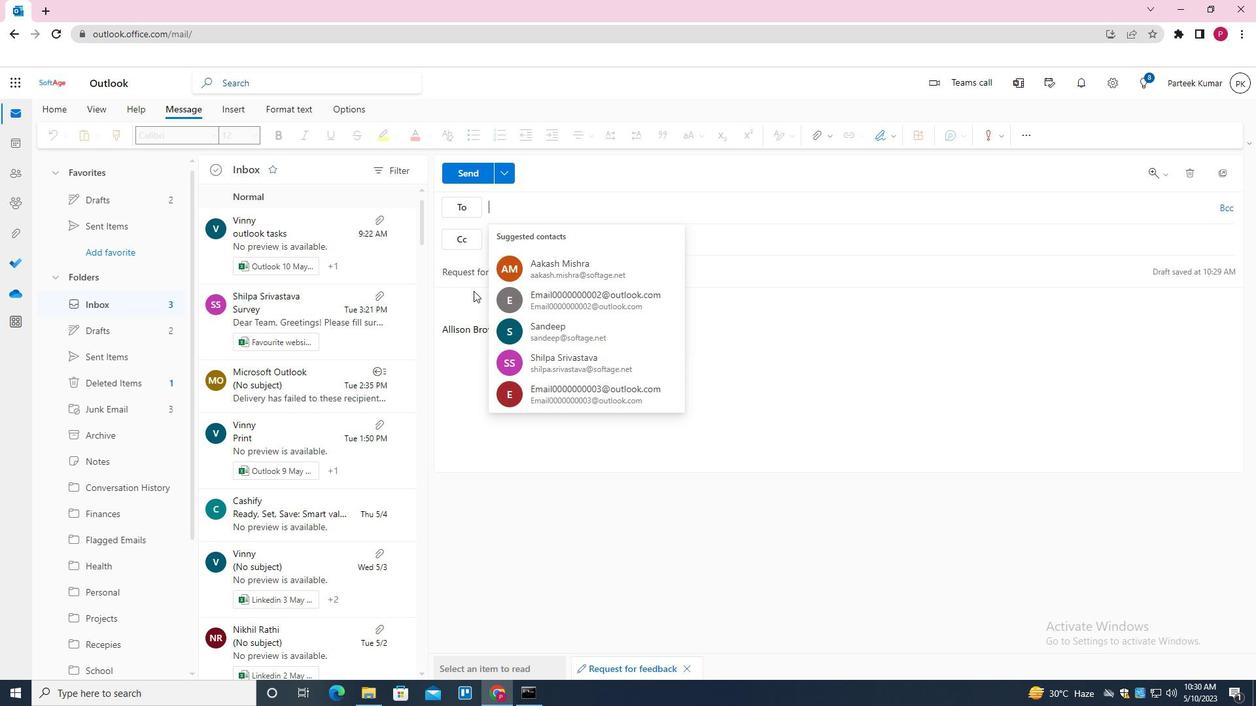 
Action: Mouse pressed left at (471, 294)
Screenshot: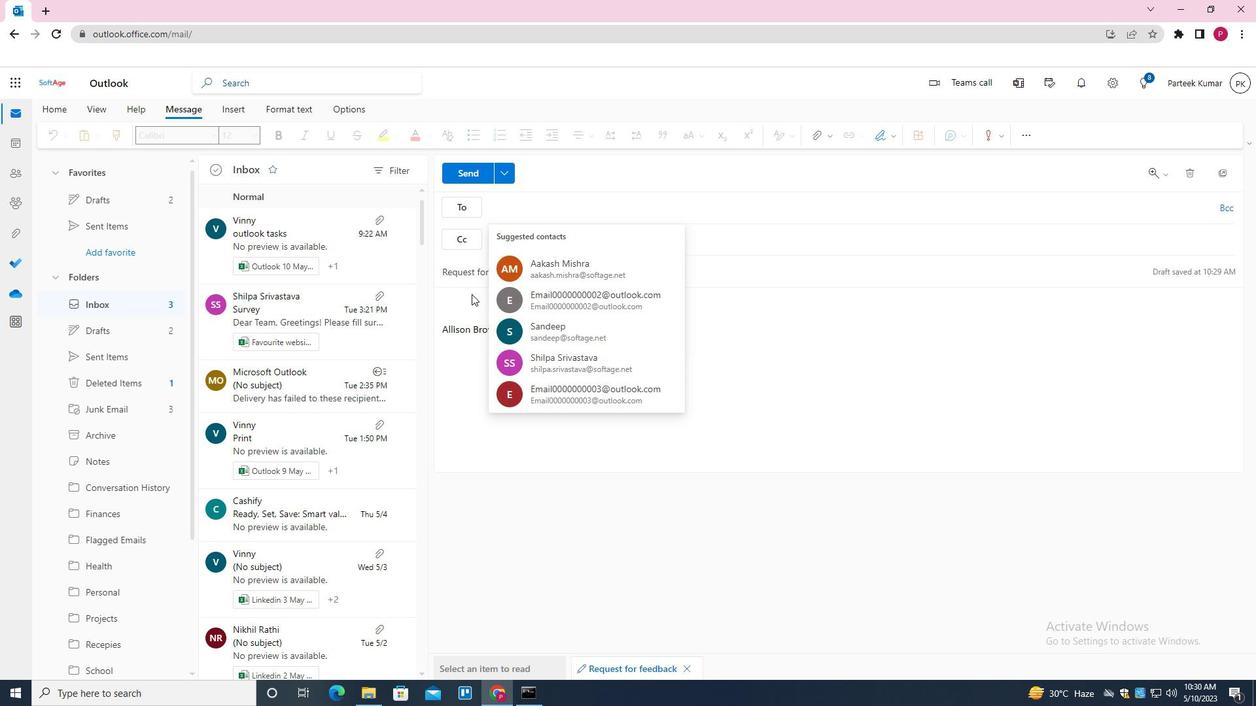 
Action: Mouse moved to (473, 302)
Screenshot: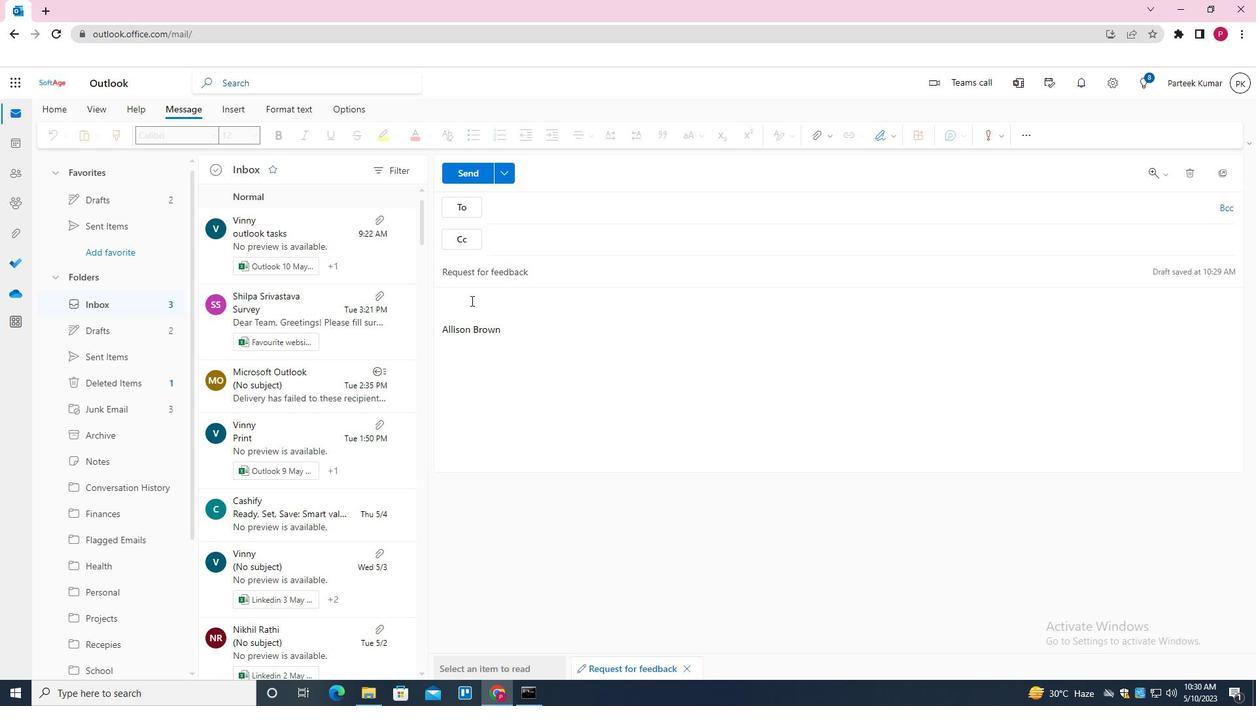 
Action: Mouse pressed left at (473, 302)
Screenshot: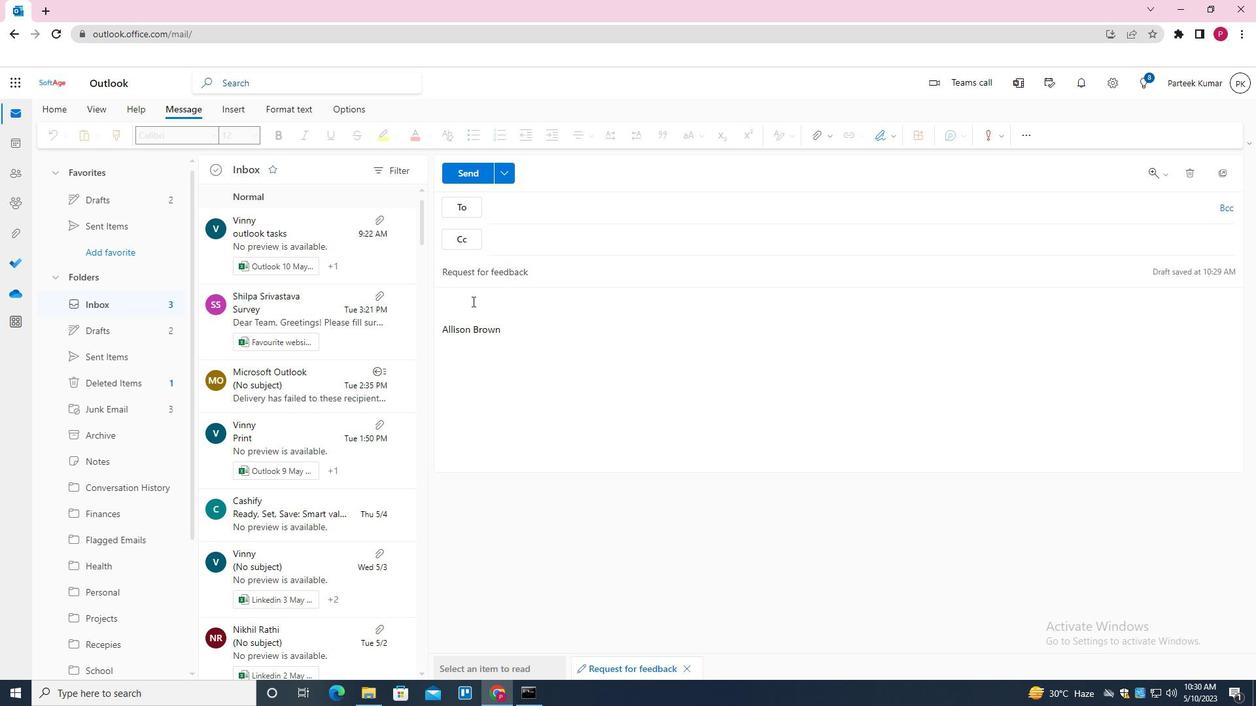 
Action: Key pressed <Key.shift><Key.shift><Key.shift><Key.shift><Key.shift><Key.shift><Key.shift><Key.shift><Key.shift><Key.shift><Key.shift>I<Key.space>AM<Key.space>WRITING<Key.space>TO<Key.space>CONFIRM<Key.space>OUR<Key.space>MEETING<Key.space>TIME
Screenshot: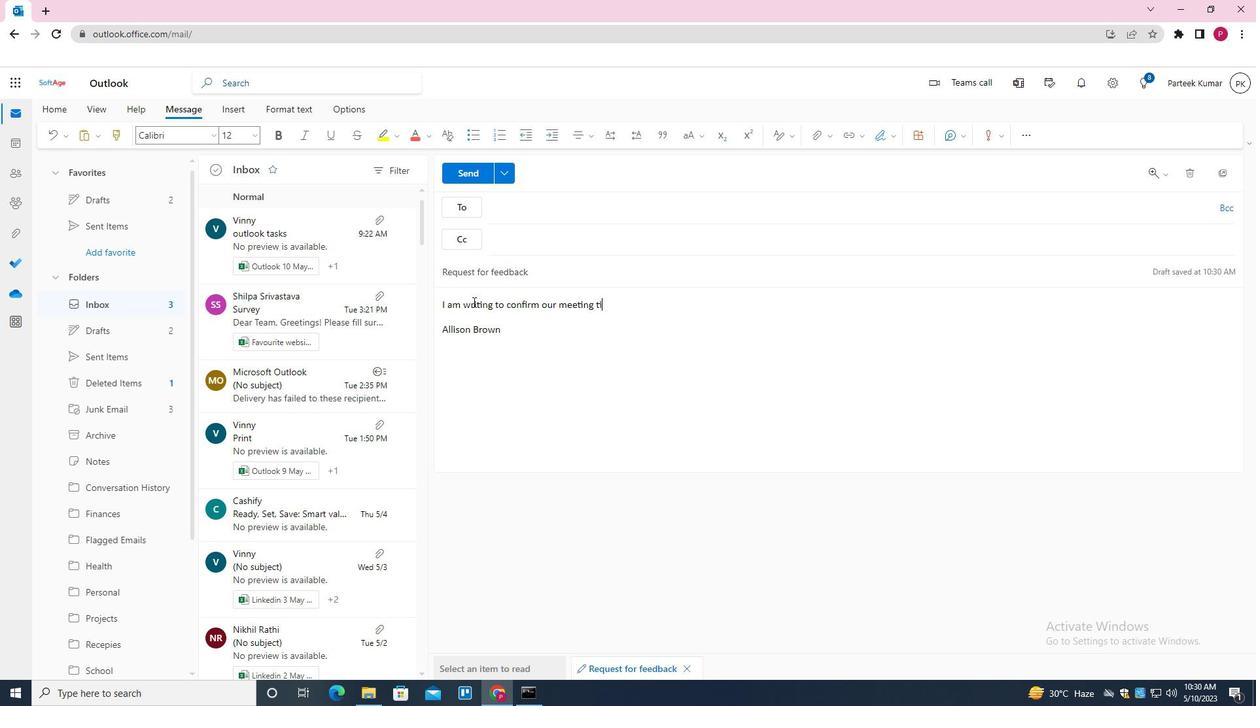 
Action: Mouse moved to (542, 213)
Screenshot: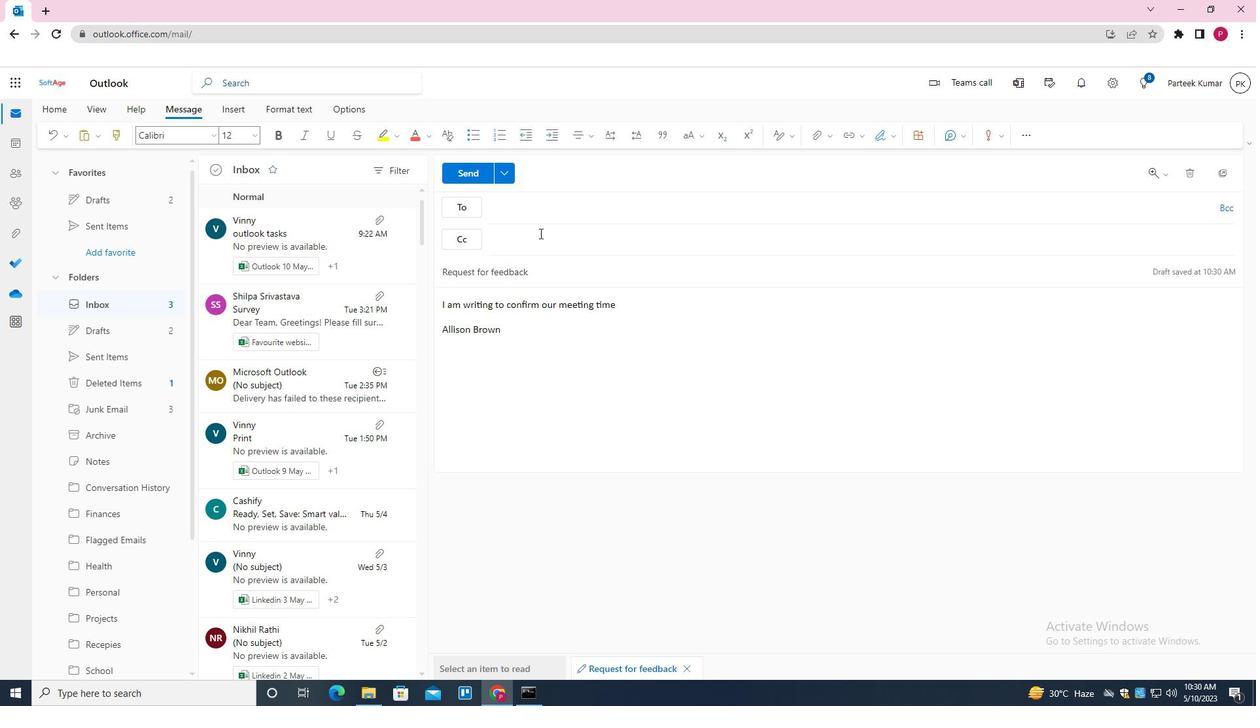 
Action: Mouse pressed left at (542, 213)
Screenshot: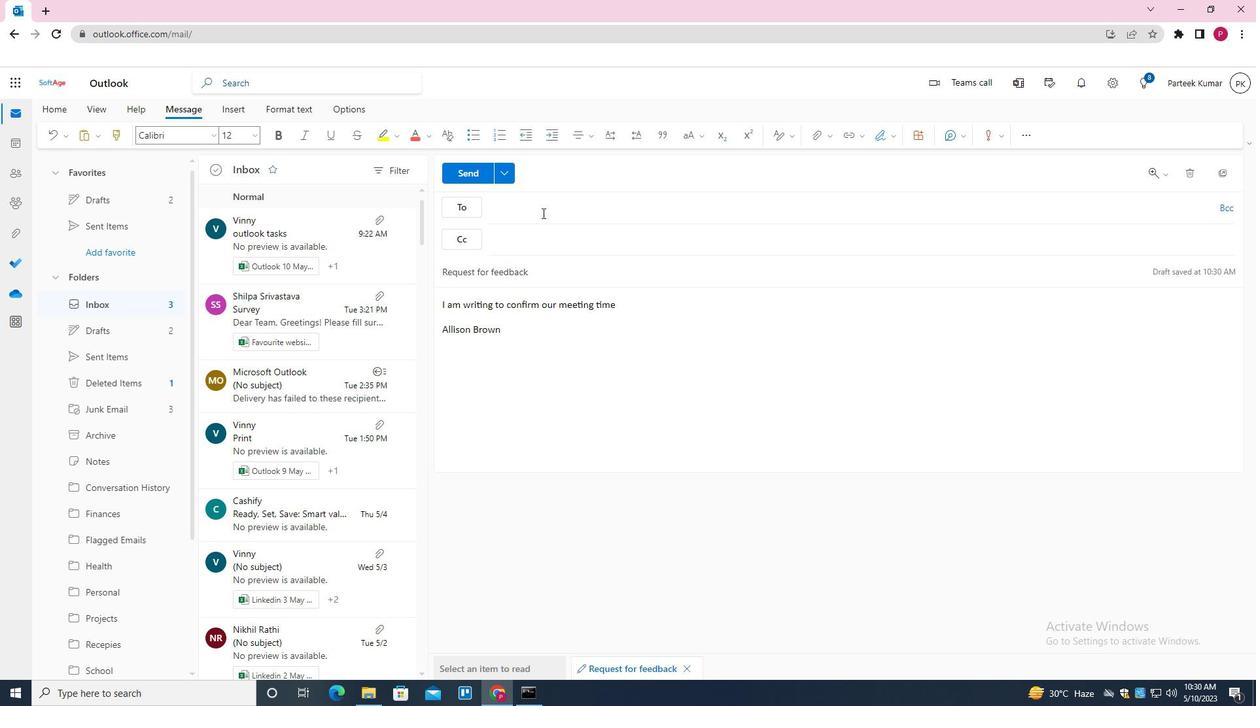 
Action: Key pressed <Key.shift>SOFTAGE.8<Key.shift>@SOFTAGE.NET<Key.enter>
Screenshot: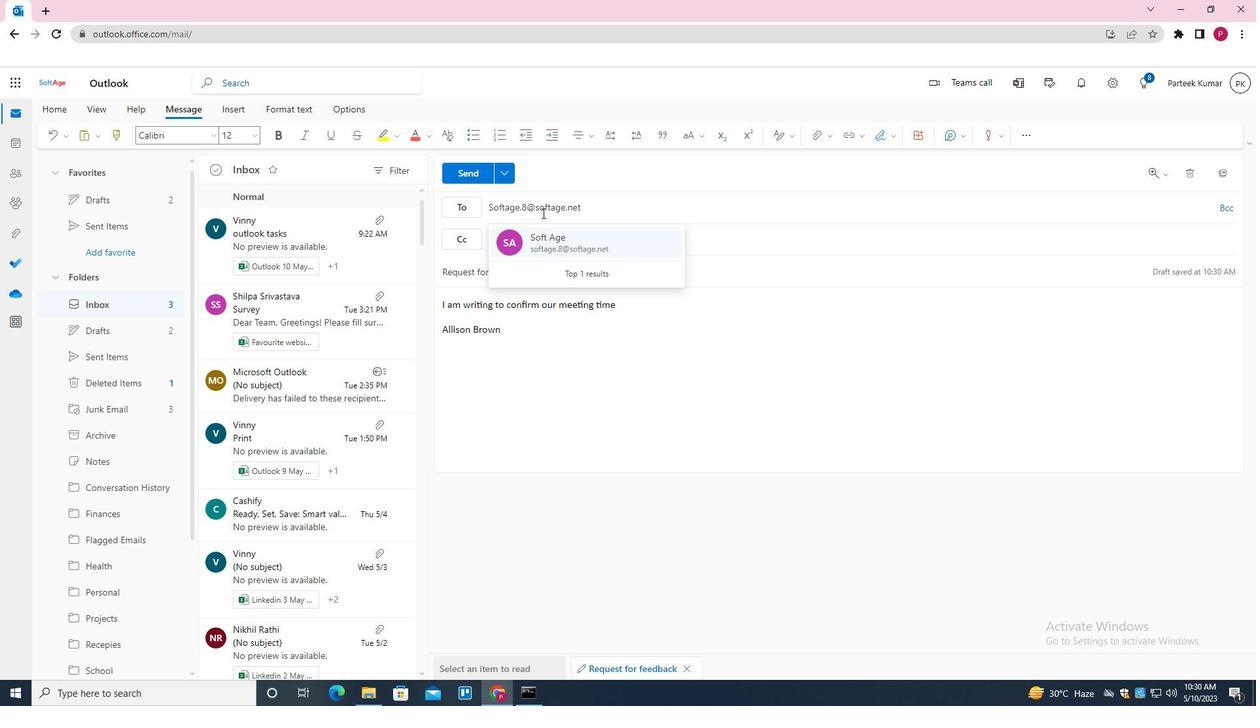 
Action: Mouse moved to (532, 386)
Screenshot: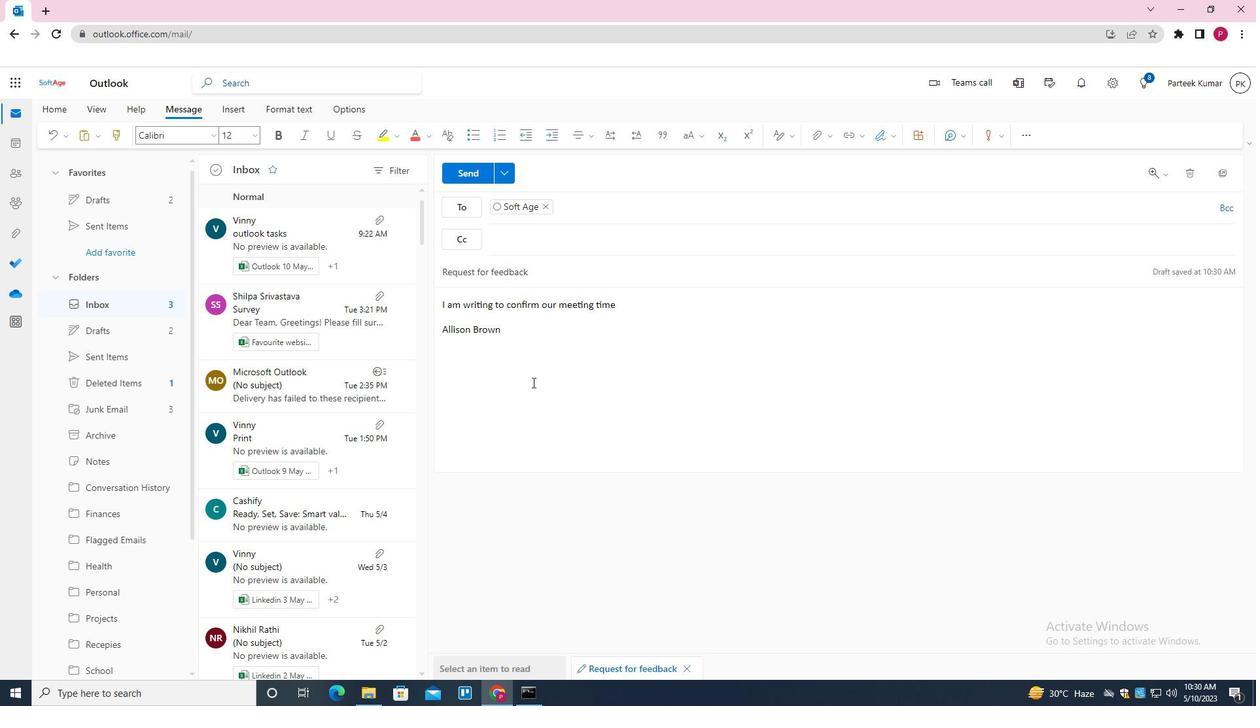 
Action: Mouse scrolled (532, 386) with delta (0, 0)
Screenshot: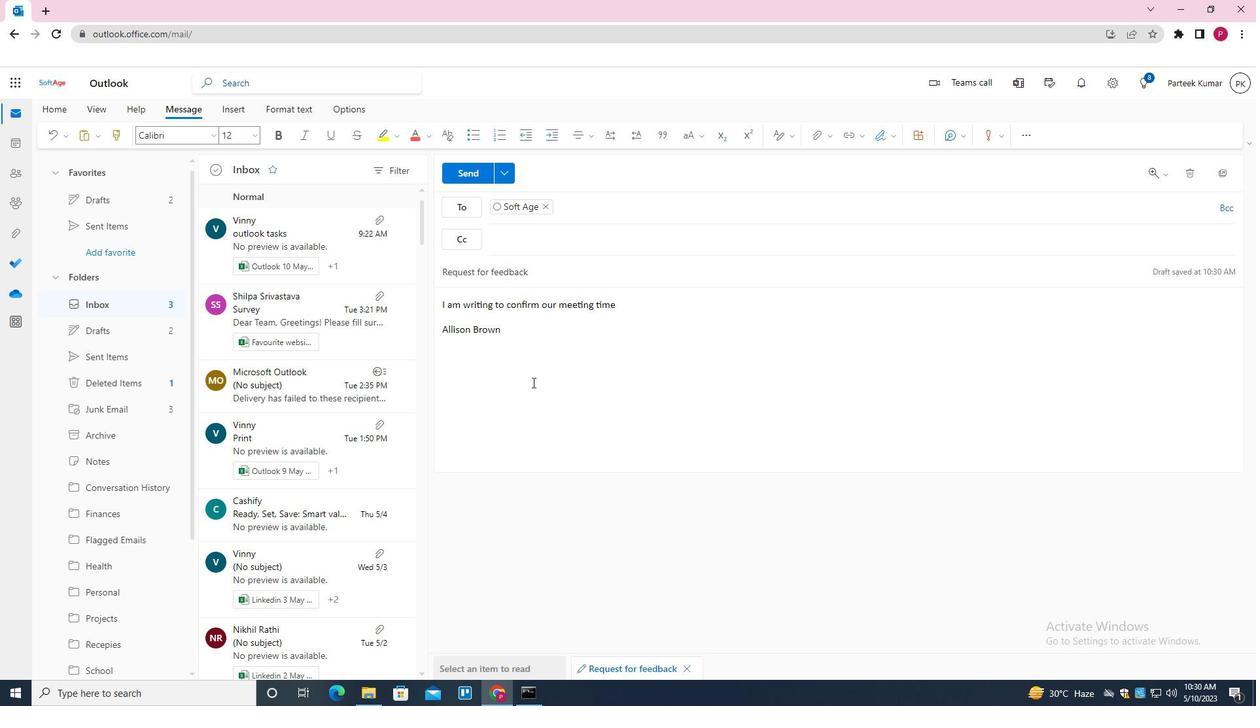
Action: Mouse scrolled (532, 386) with delta (0, 0)
Screenshot: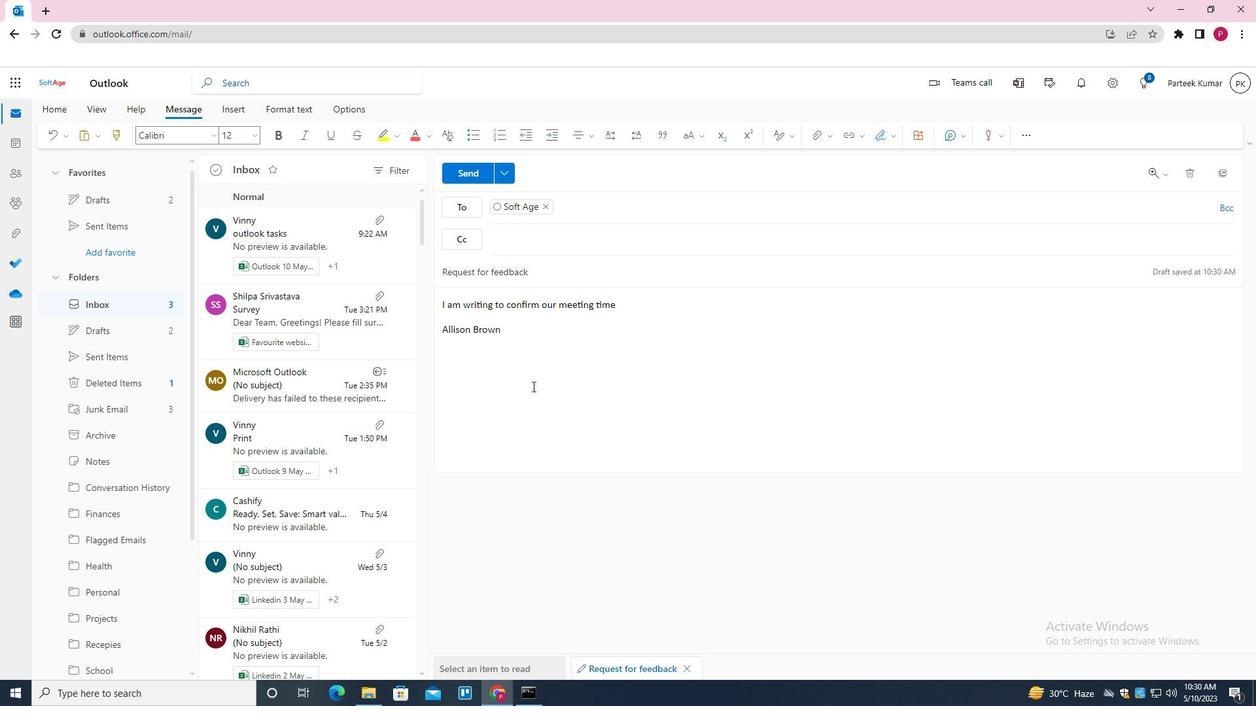 
Action: Mouse moved to (817, 132)
Screenshot: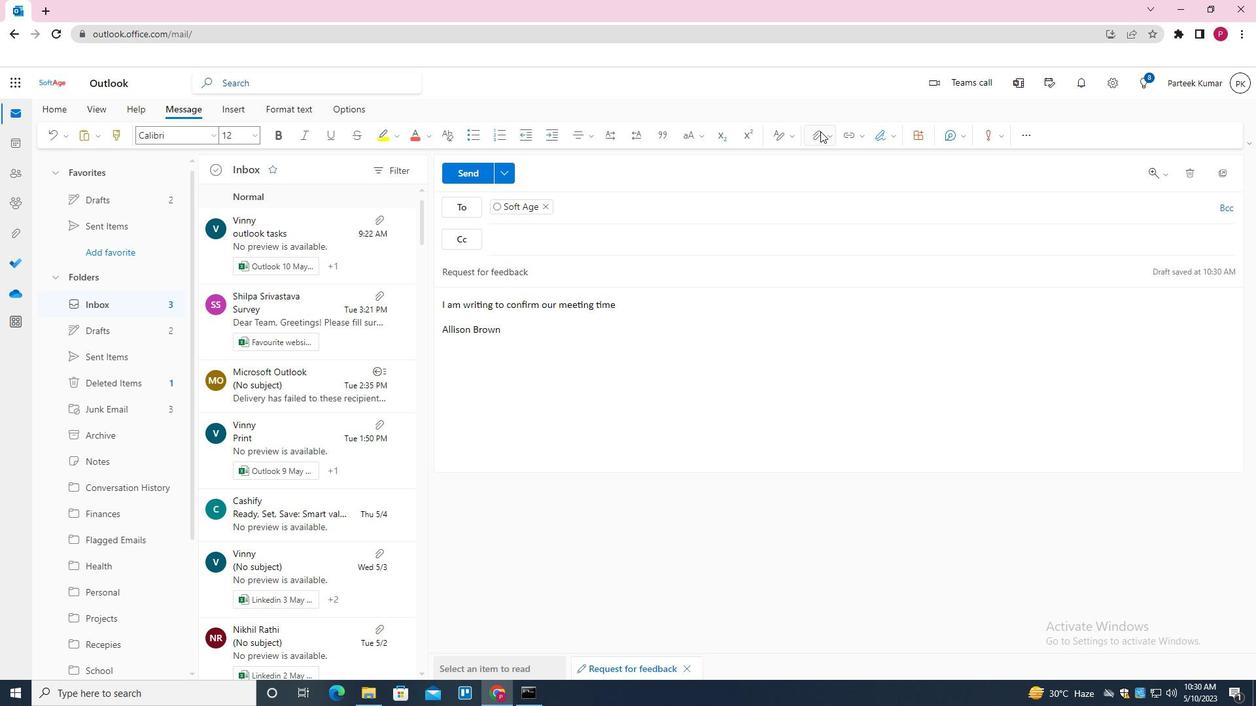 
Action: Mouse pressed left at (817, 132)
Screenshot: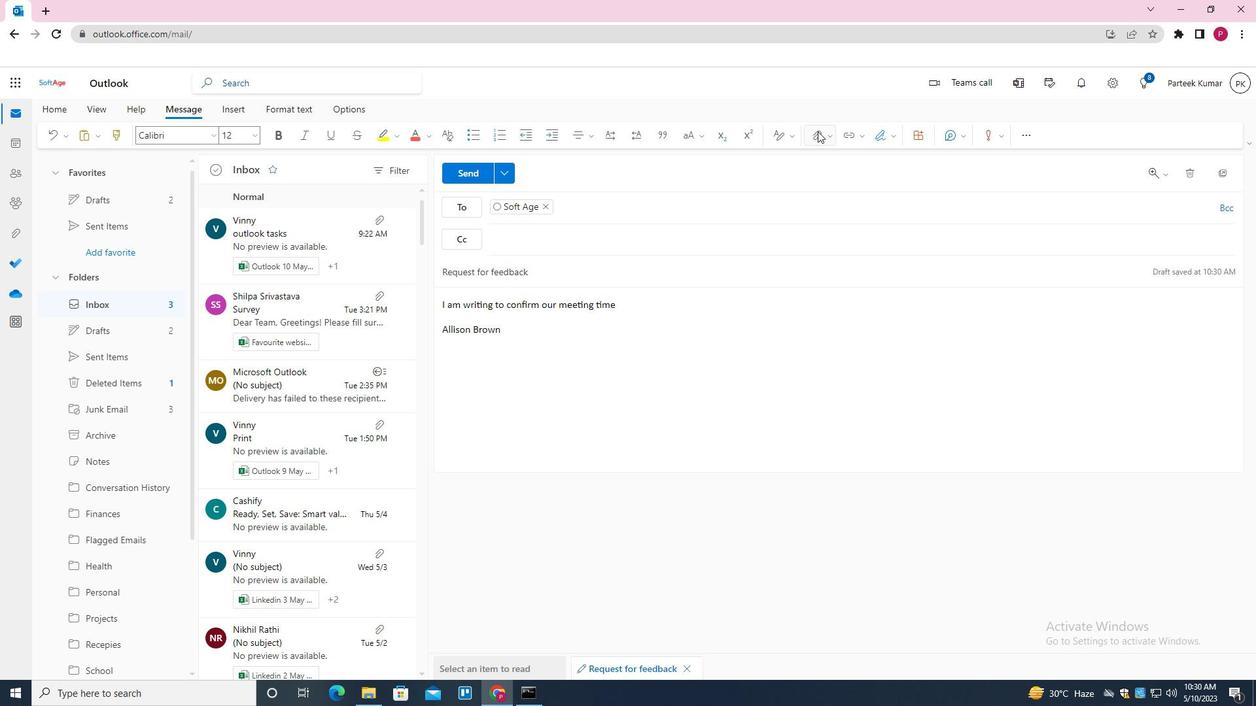 
Action: Mouse moved to (780, 166)
Screenshot: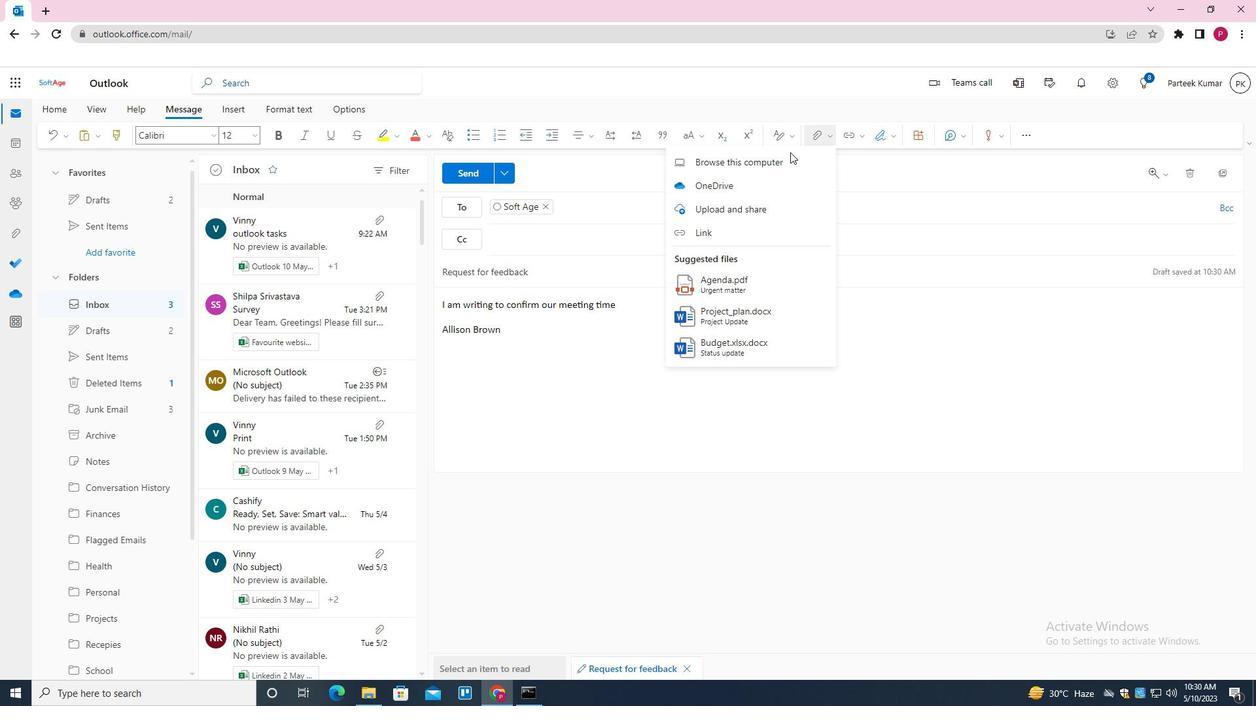 
Action: Mouse pressed left at (780, 166)
Screenshot: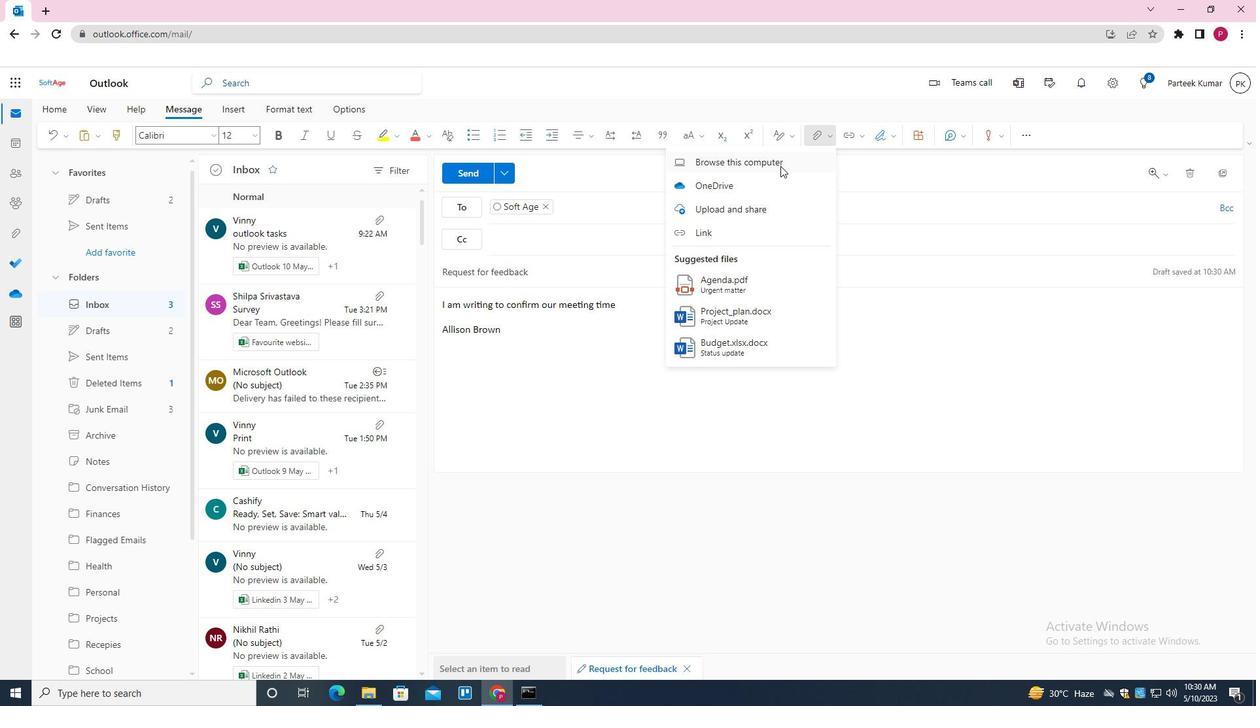 
Action: Mouse moved to (225, 106)
Screenshot: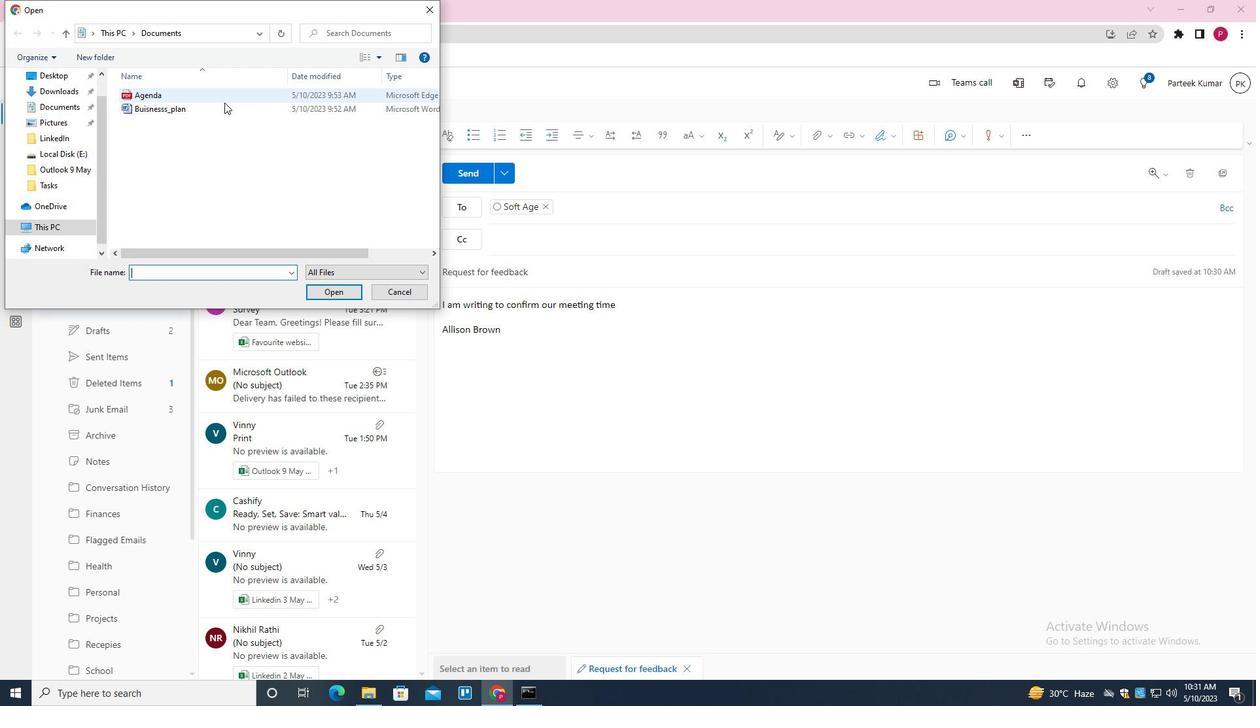 
Action: Mouse pressed left at (225, 106)
Screenshot: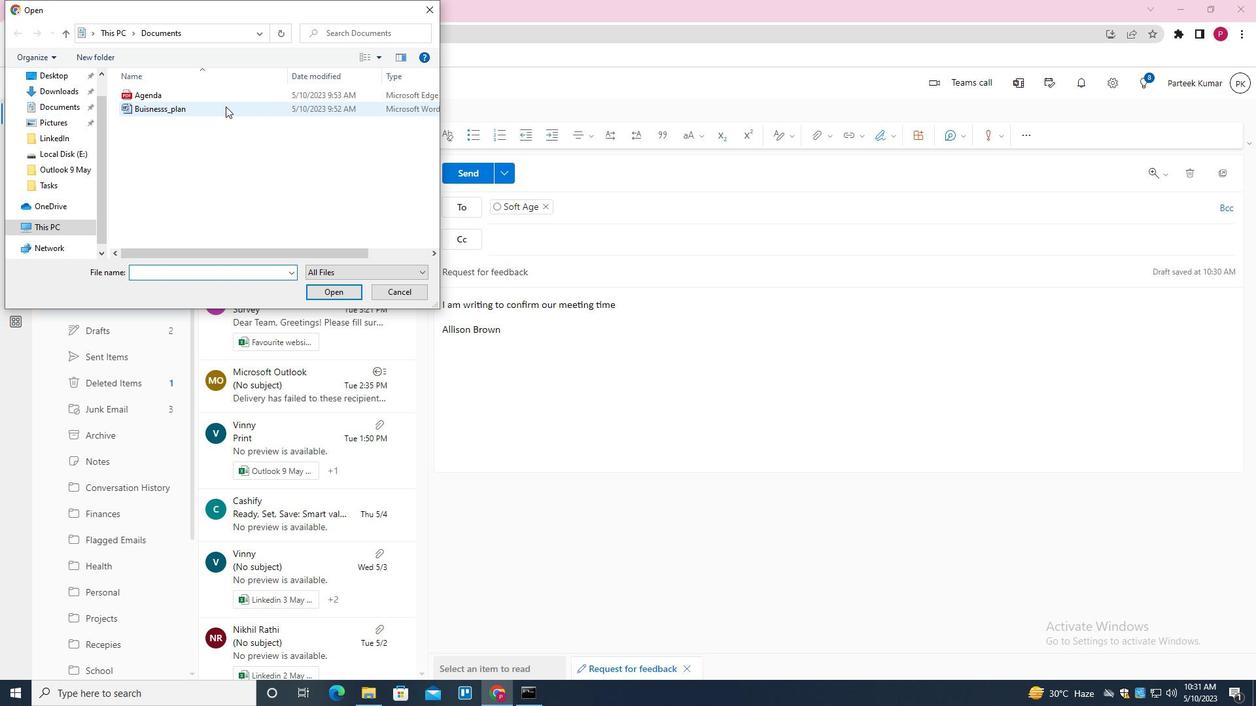 
Action: Mouse moved to (325, 292)
Screenshot: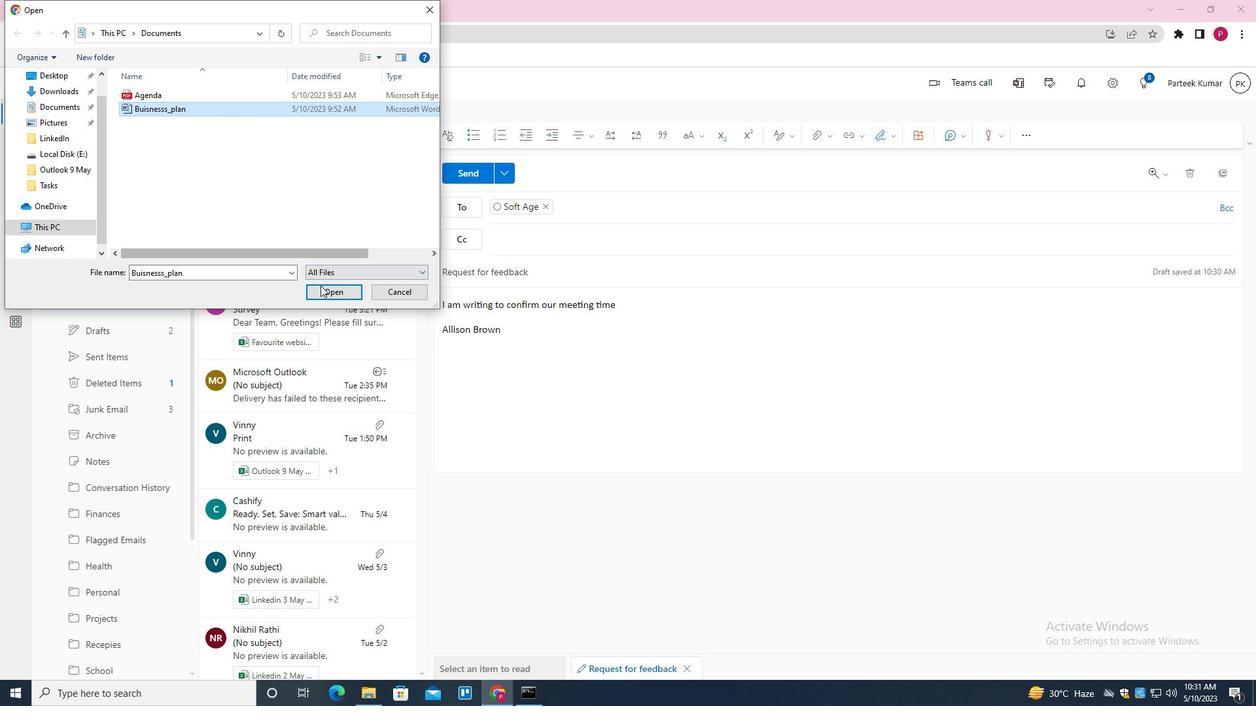 
Action: Mouse pressed left at (325, 292)
Screenshot: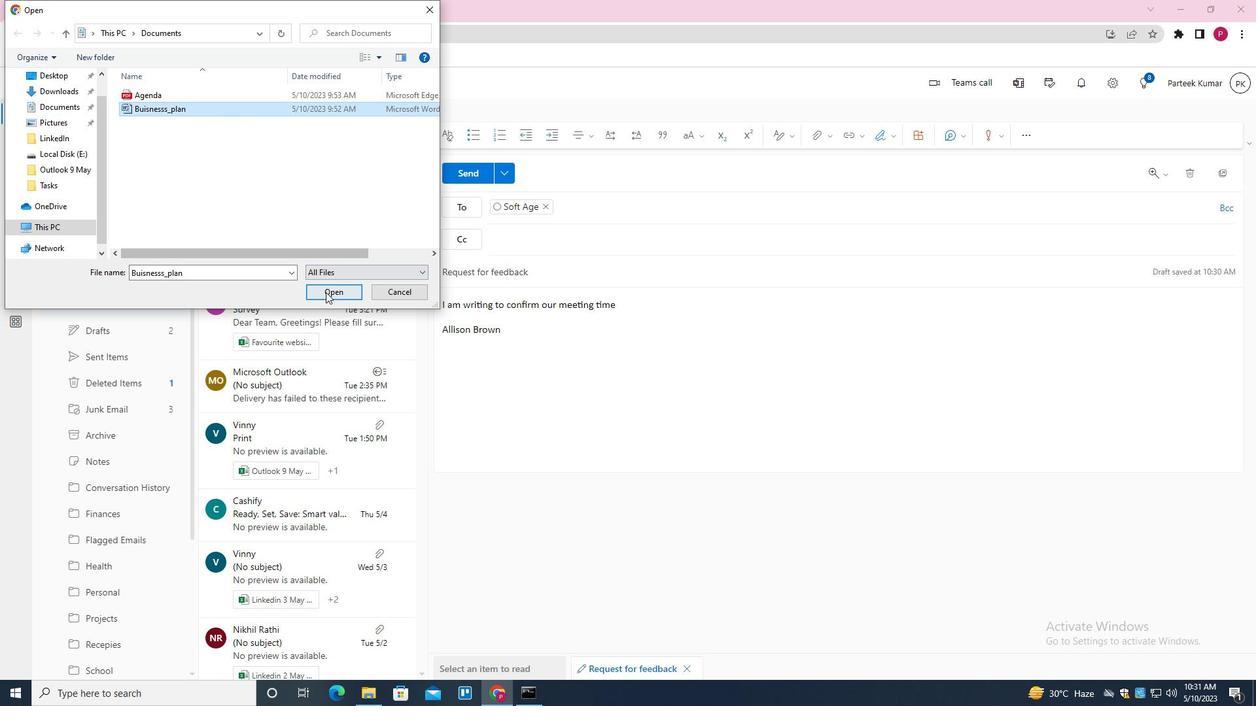 
Action: Mouse moved to (465, 178)
Screenshot: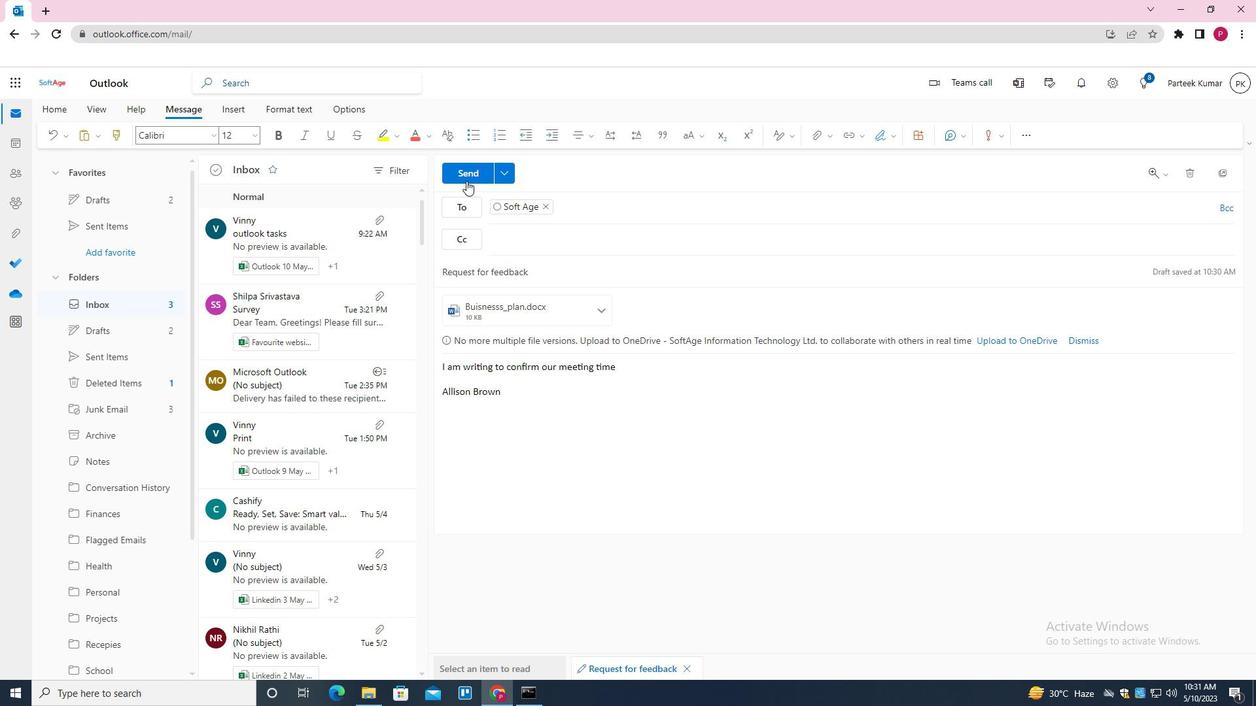 
Action: Mouse pressed left at (465, 178)
Screenshot: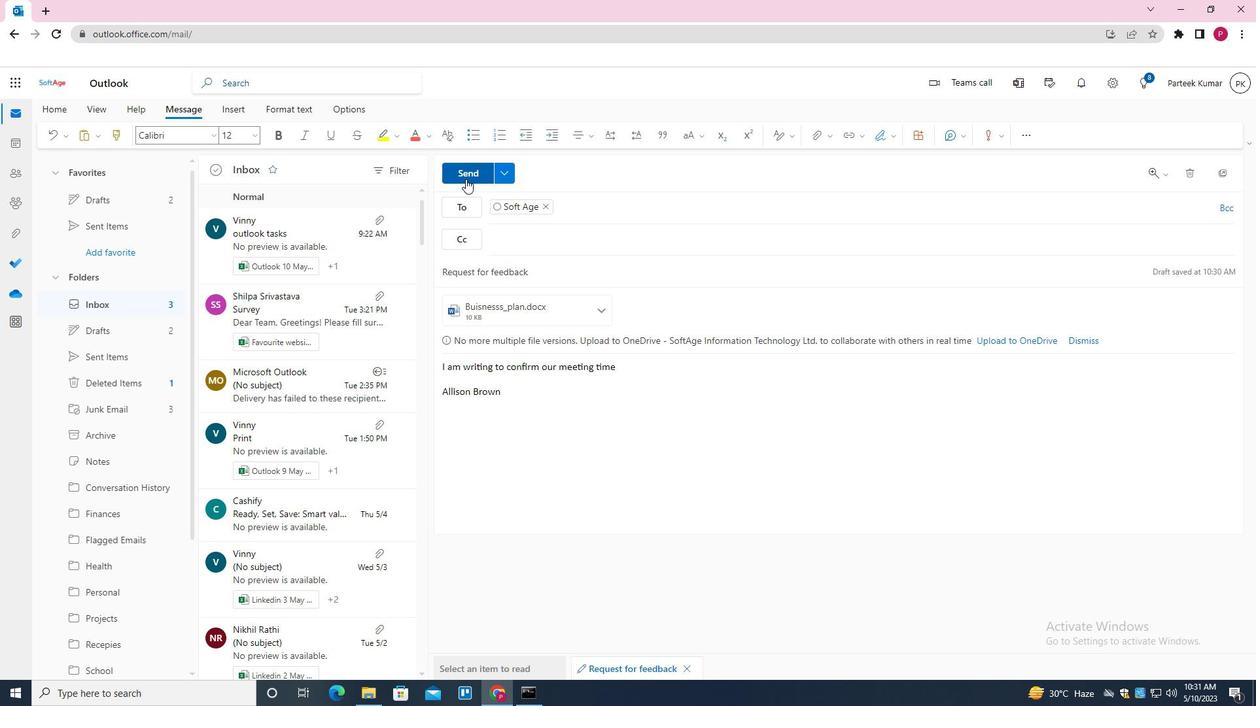 
Action: Mouse moved to (129, 182)
Screenshot: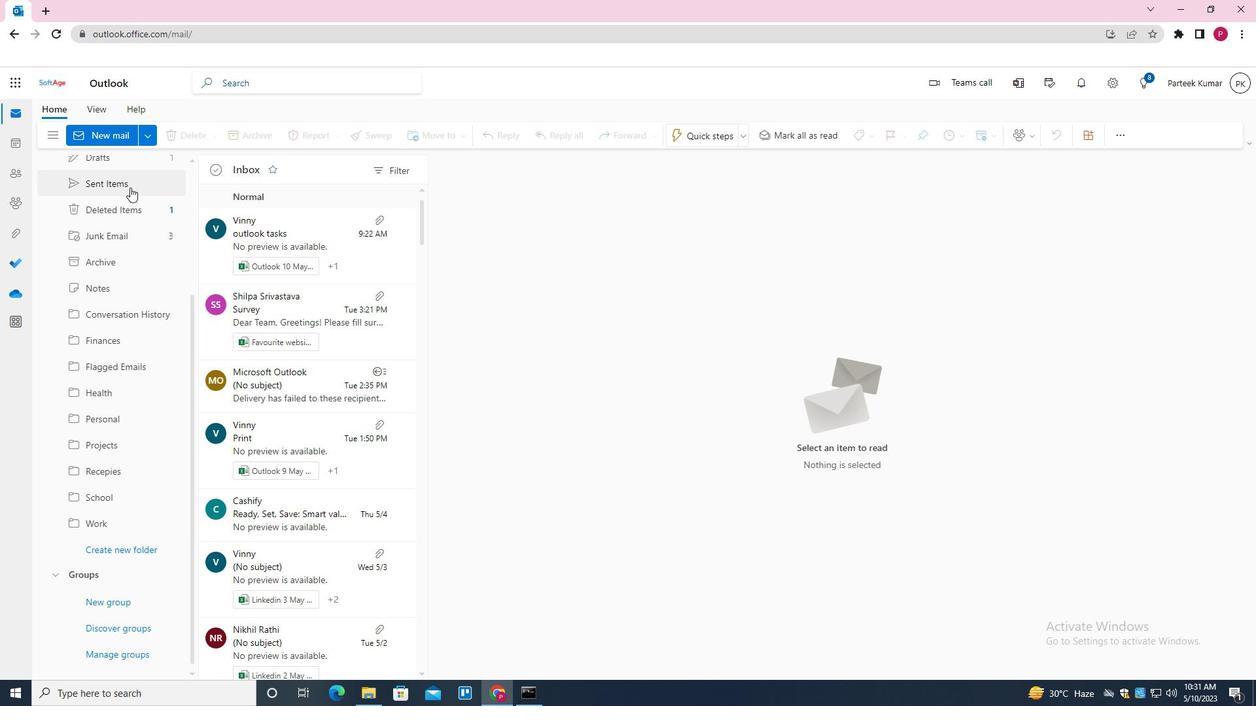 
Action: Mouse pressed left at (129, 182)
Screenshot: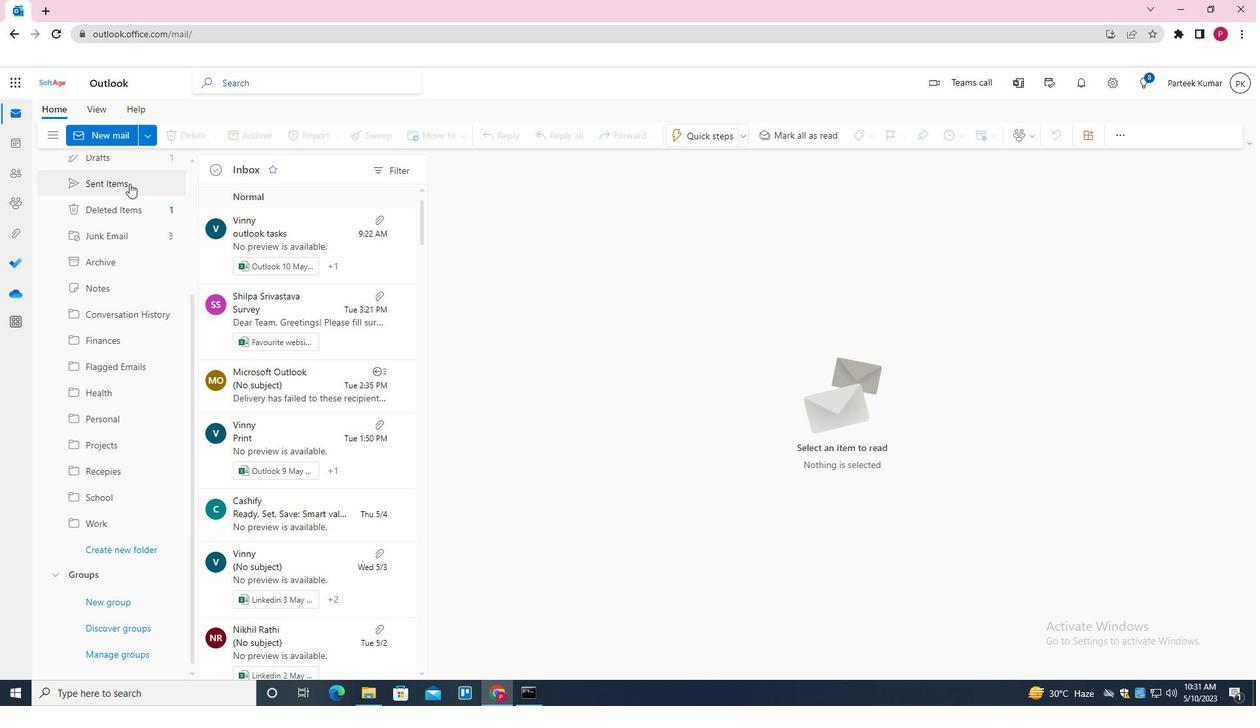 
Action: Mouse moved to (317, 236)
Screenshot: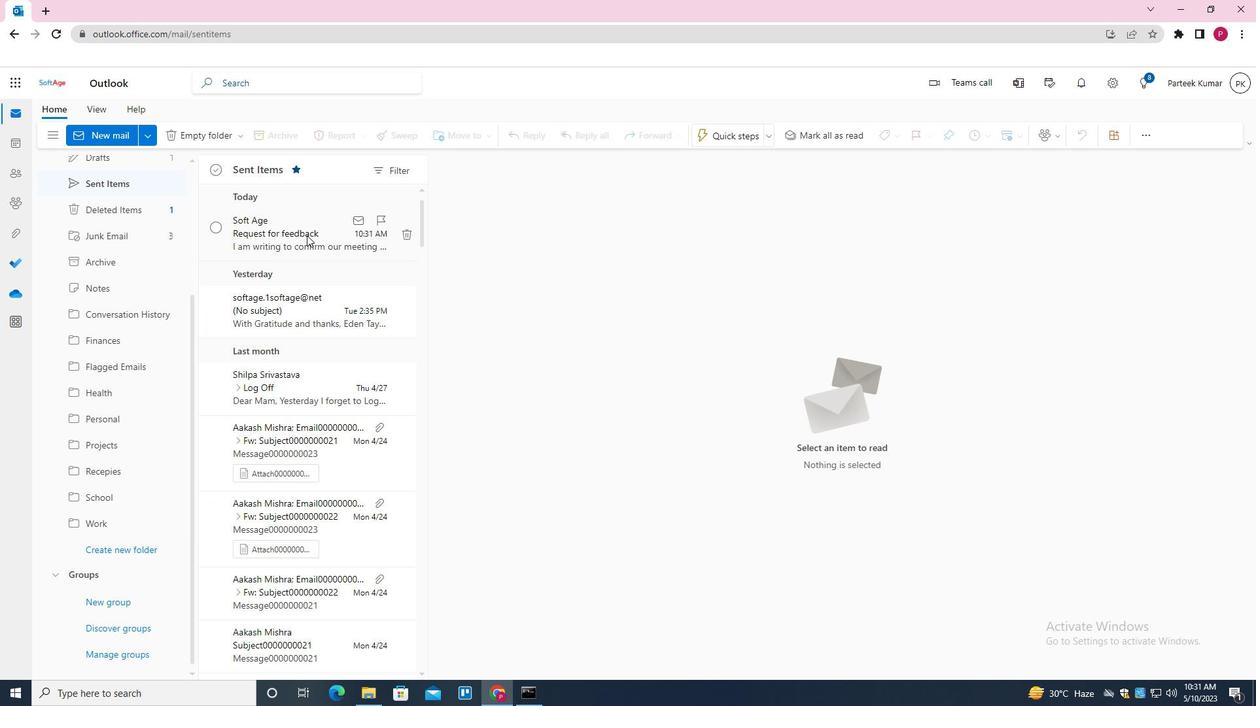 
Action: Mouse pressed right at (317, 236)
Screenshot: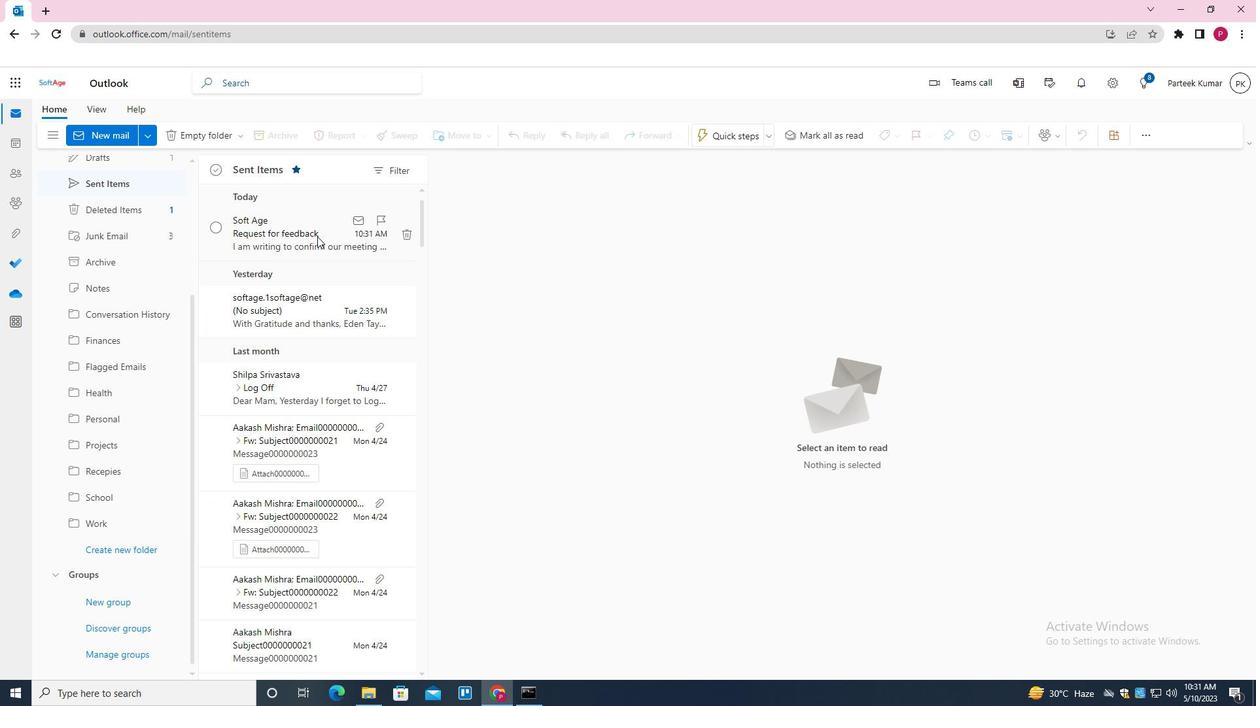 
Action: Mouse moved to (336, 297)
Screenshot: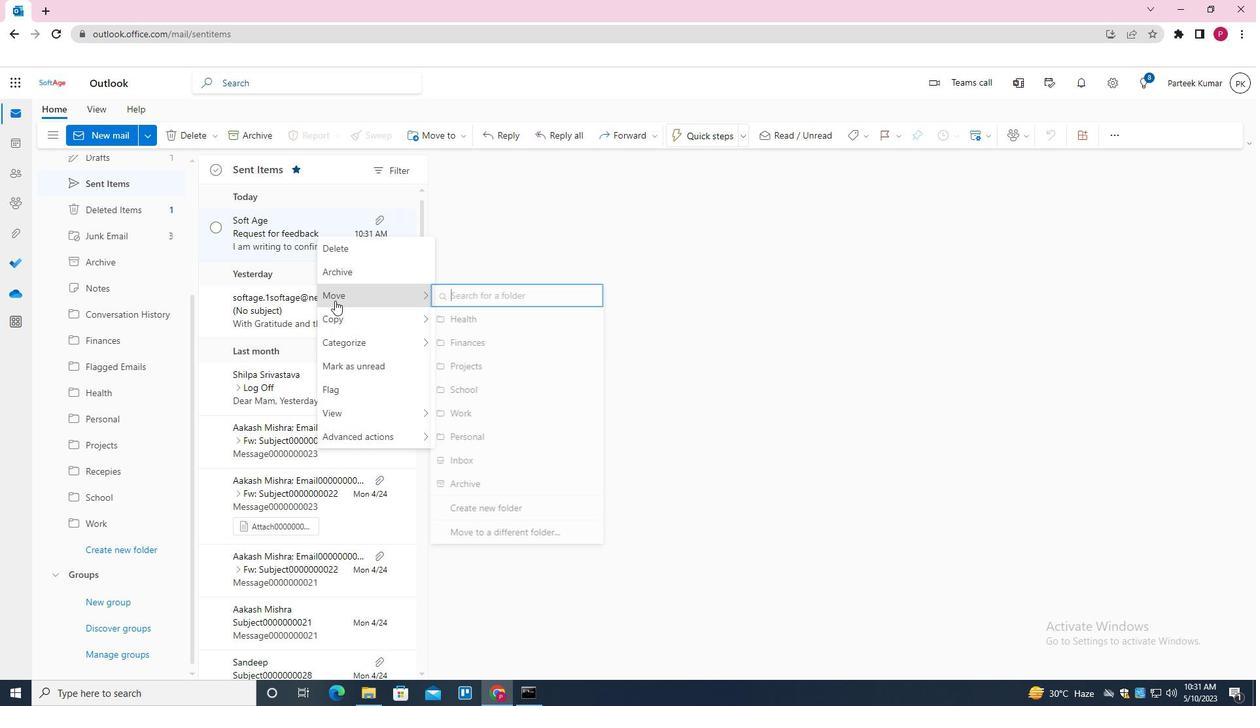 
Action: Mouse pressed left at (336, 297)
Screenshot: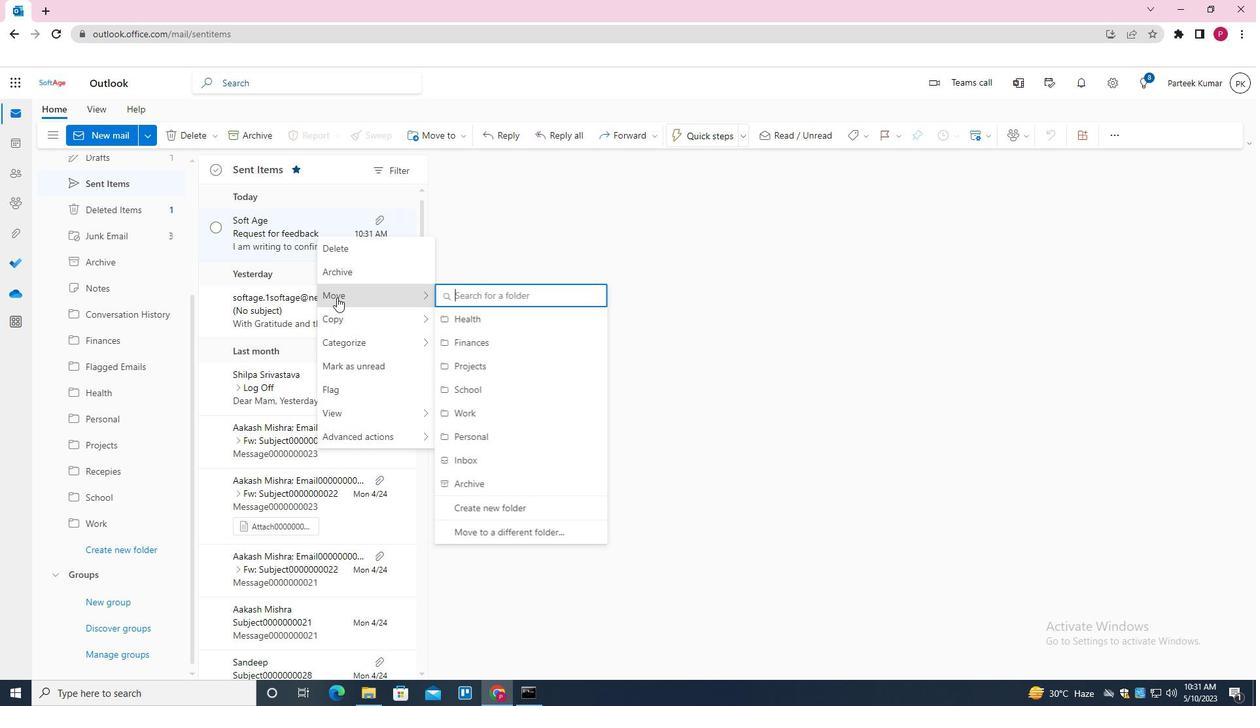 
Action: Mouse moved to (492, 293)
Screenshot: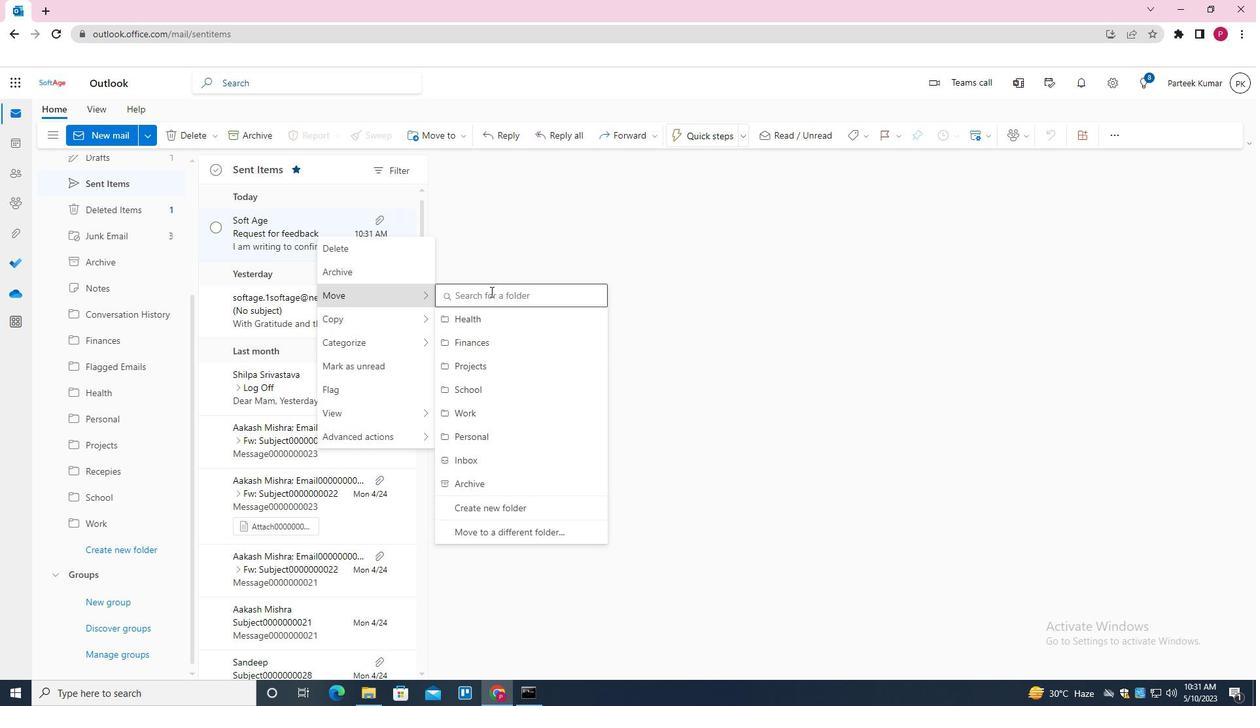 
Action: Mouse pressed left at (492, 293)
Screenshot: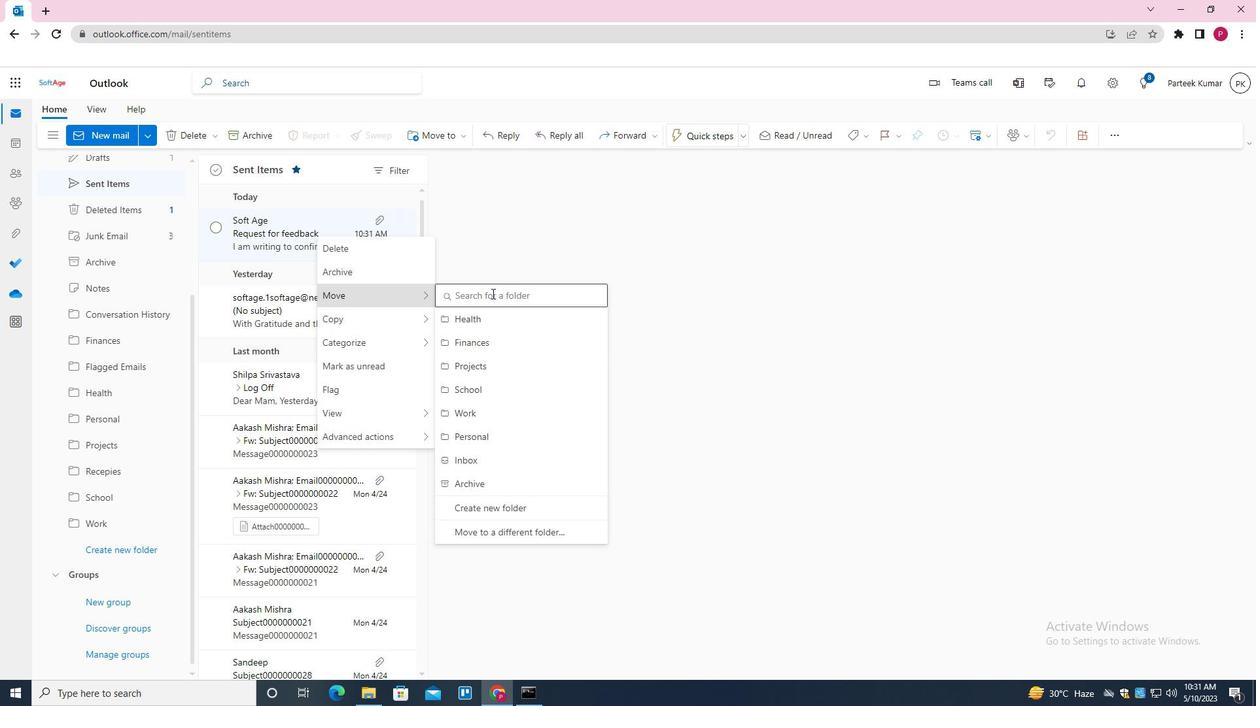
Action: Key pressed <Key.shift><Key.shift><Key.shift><Key.shift><Key.shift><Key.shift><Key.shift><Key.shift>RECEP<Key.down><Key.enter><Key.f8>
Screenshot: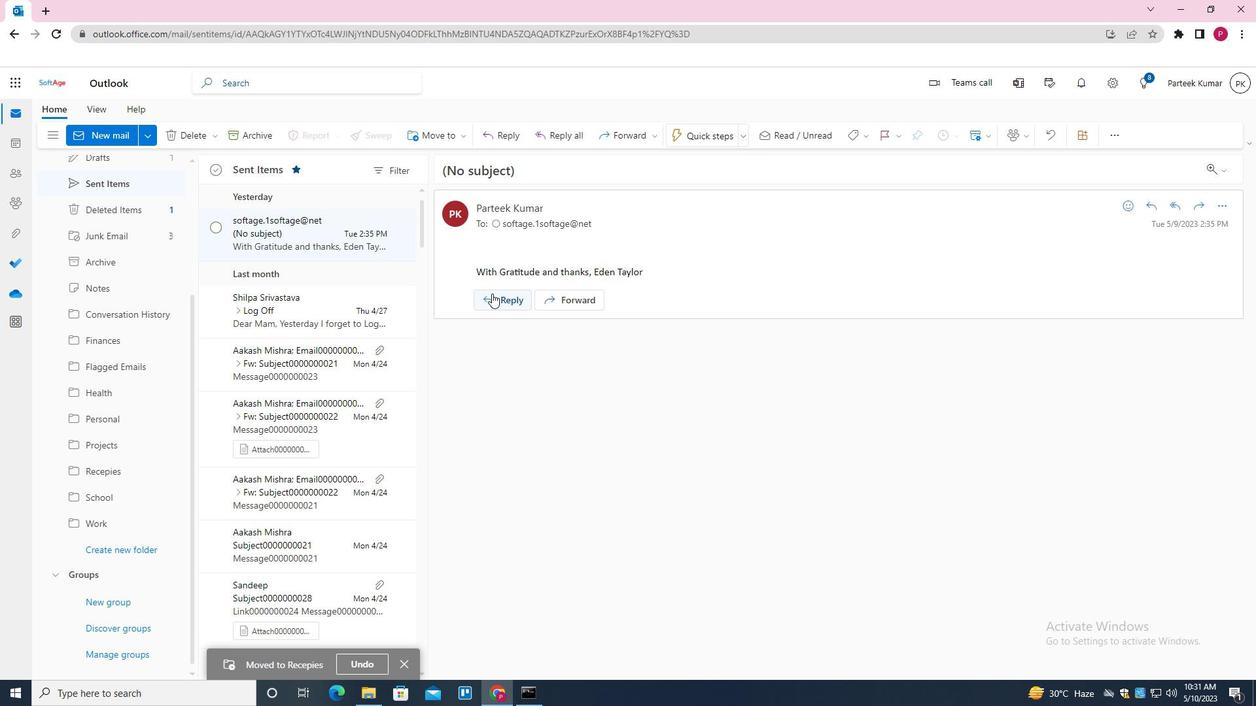 
